 Task: Find connections with filter location Rawson with filter topic #Softwaredesignwith filter profile language Spanish with filter current company NatWest Group with filter school Chanakya Education Societys Indira College of Commerce & Science, Pune with filter industry Tobacco Manufacturing with filter service category Training with filter keywords title Musician
Action: Mouse moved to (531, 93)
Screenshot: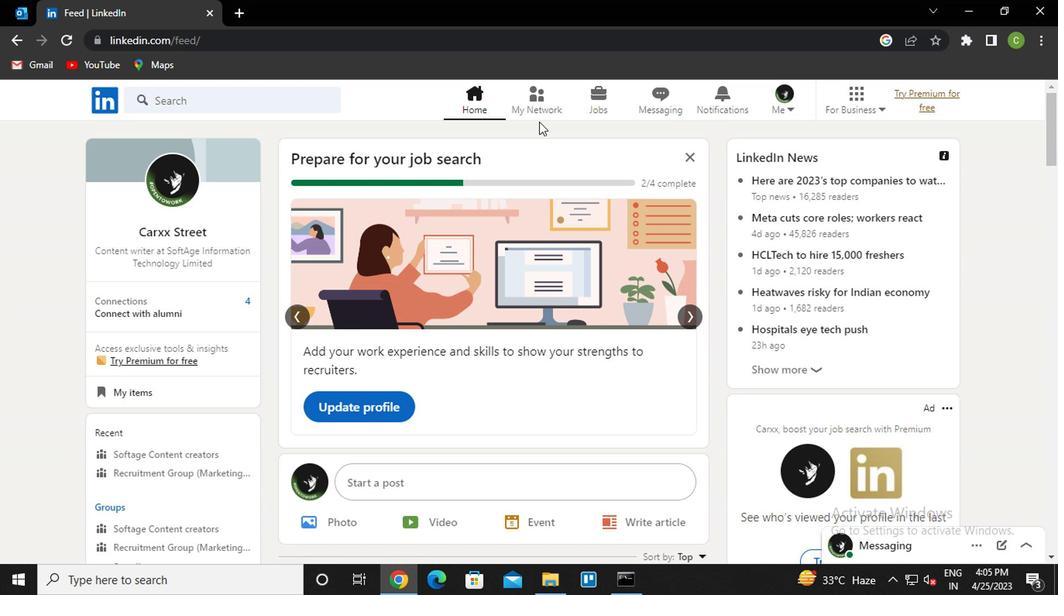 
Action: Mouse pressed left at (531, 93)
Screenshot: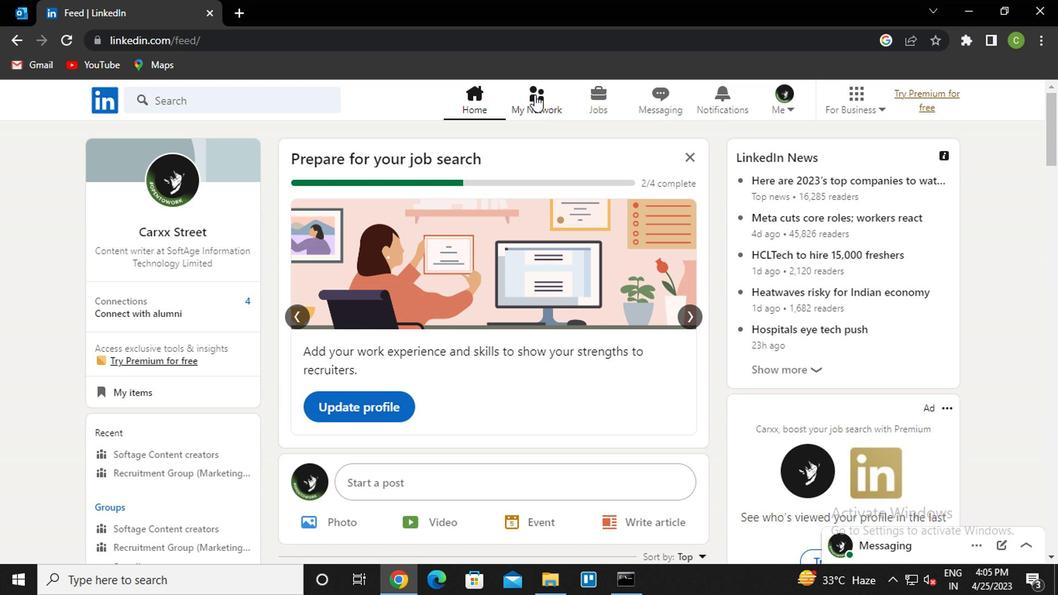 
Action: Mouse moved to (238, 182)
Screenshot: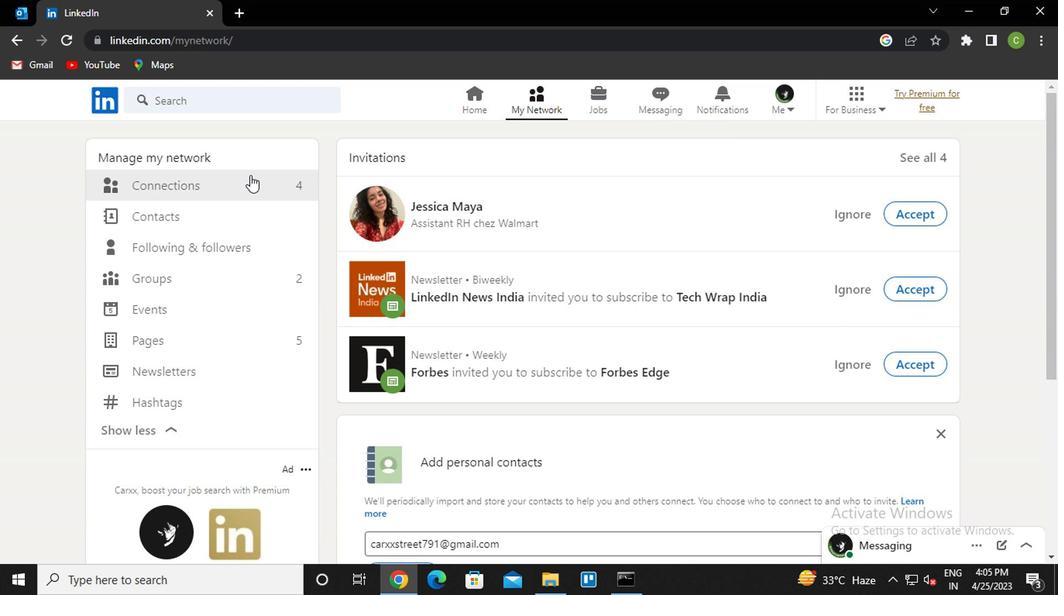 
Action: Mouse pressed left at (238, 182)
Screenshot: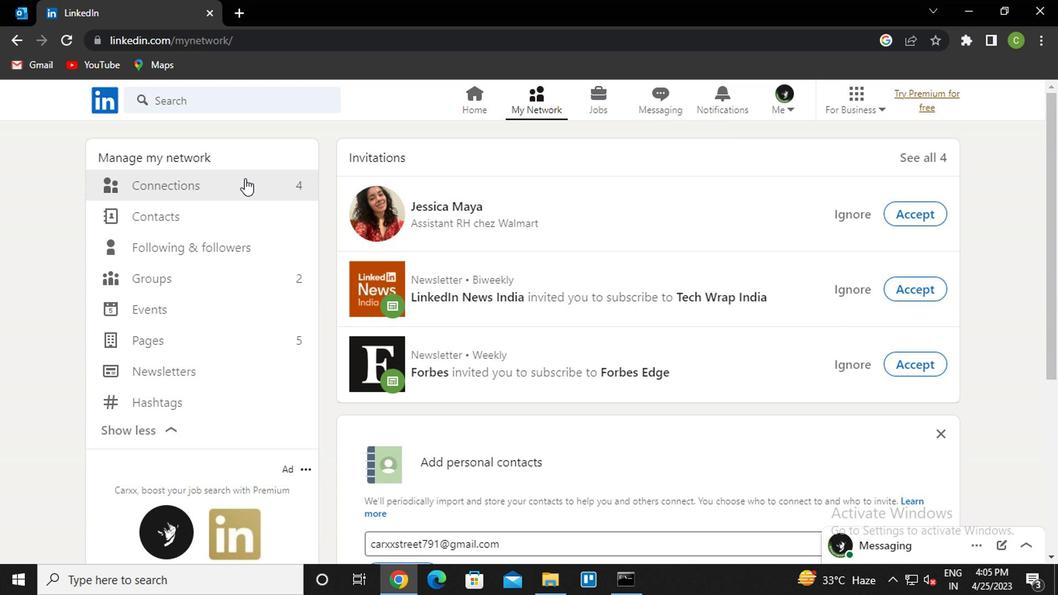 
Action: Mouse moved to (643, 183)
Screenshot: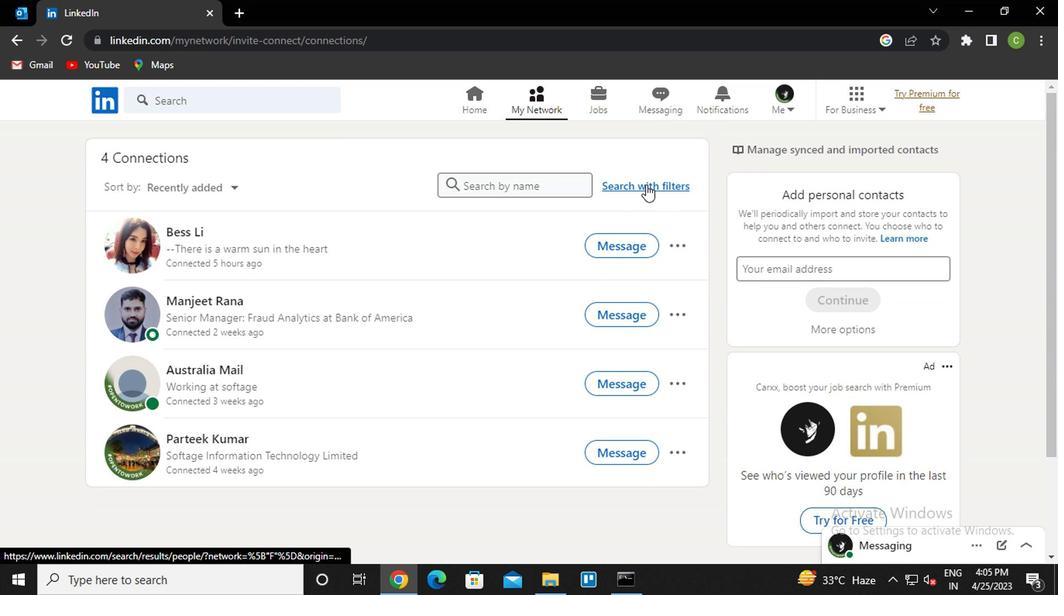 
Action: Mouse pressed left at (643, 183)
Screenshot: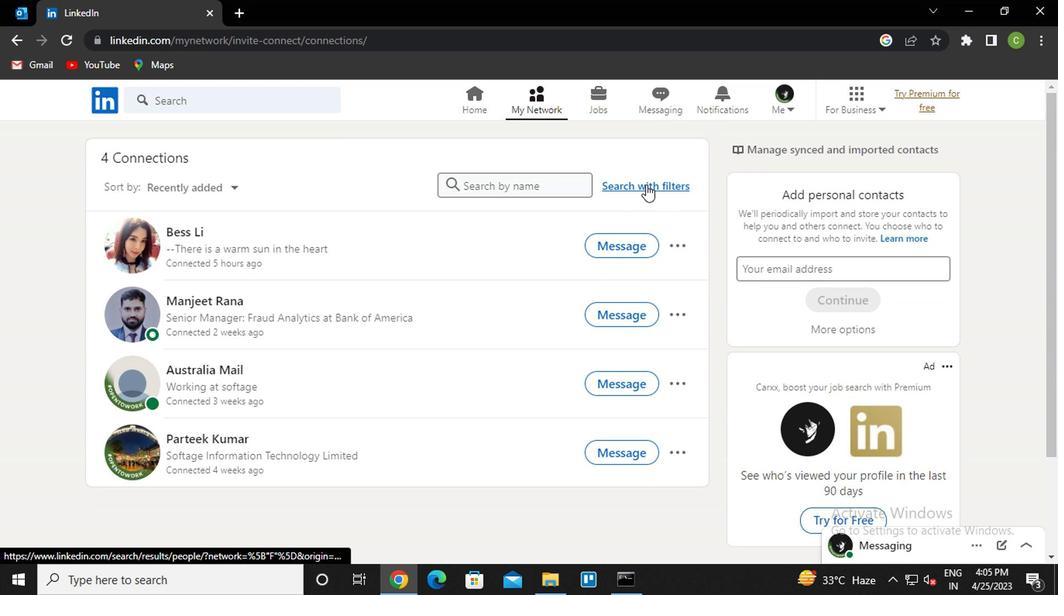 
Action: Mouse moved to (527, 154)
Screenshot: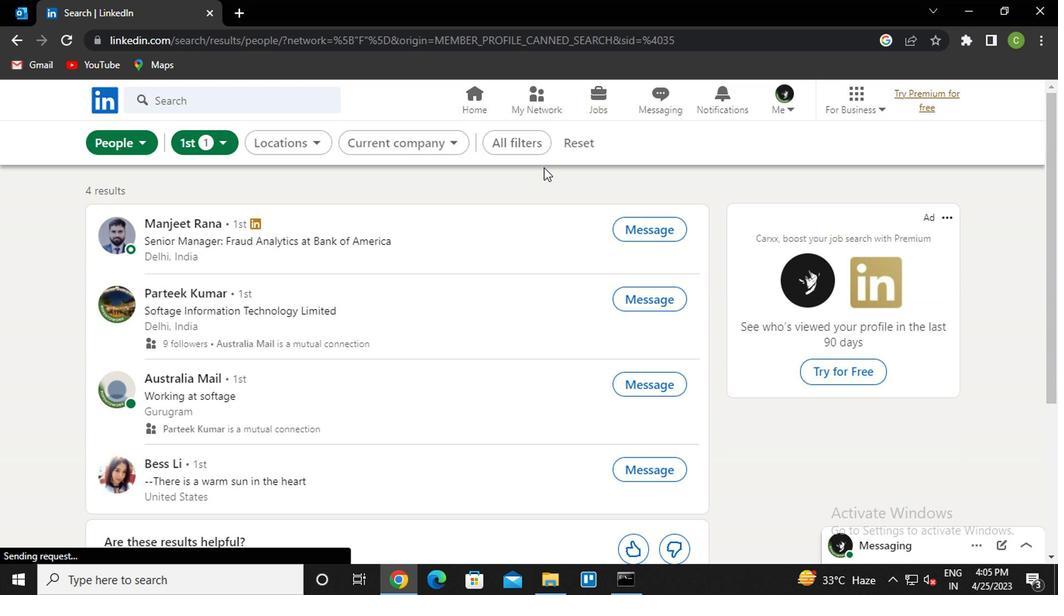
Action: Mouse pressed left at (527, 154)
Screenshot: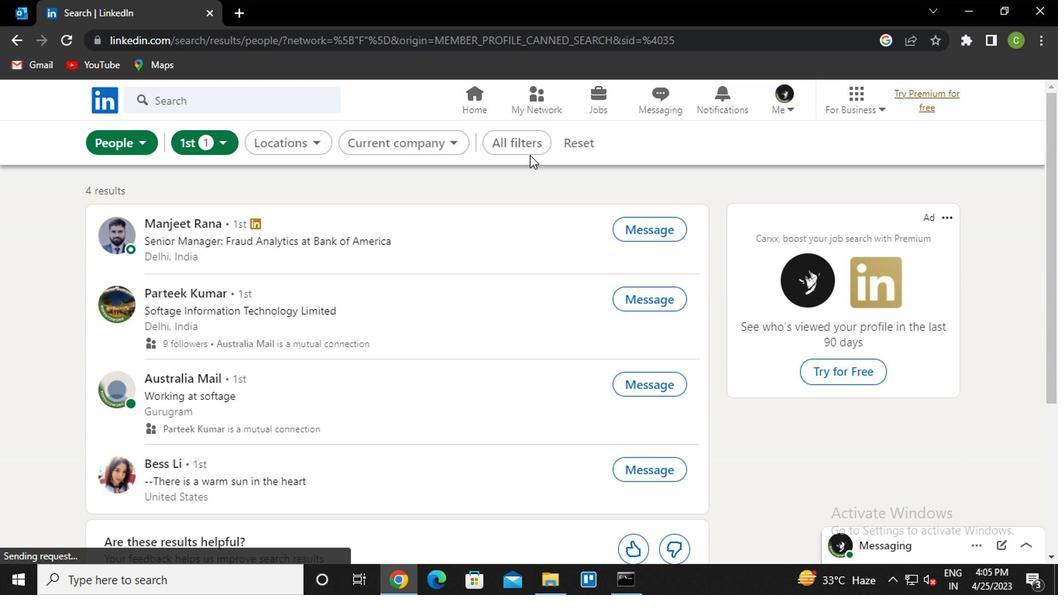 
Action: Mouse moved to (527, 148)
Screenshot: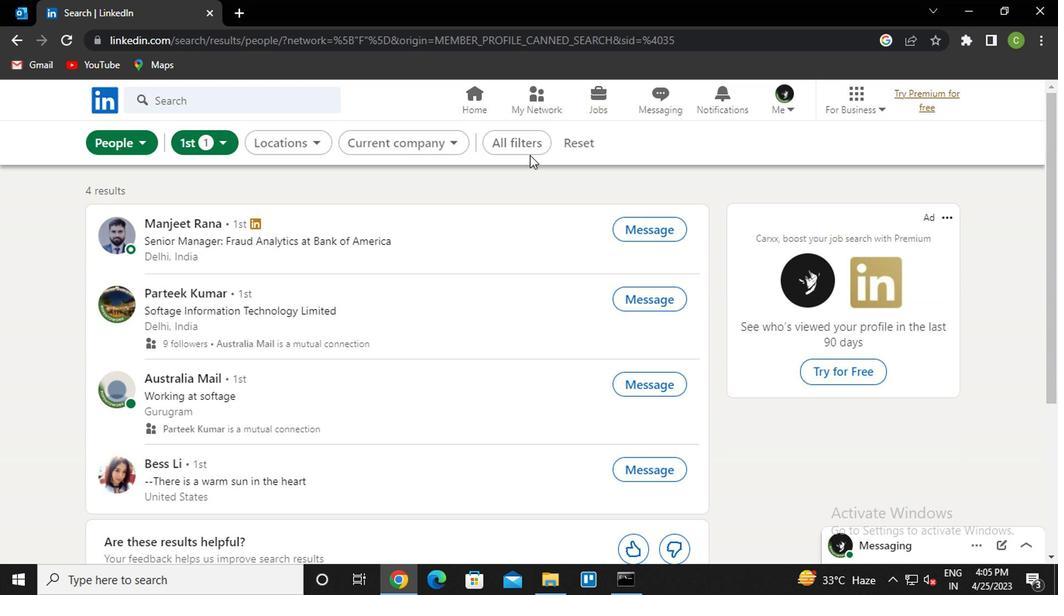 
Action: Mouse pressed left at (527, 148)
Screenshot: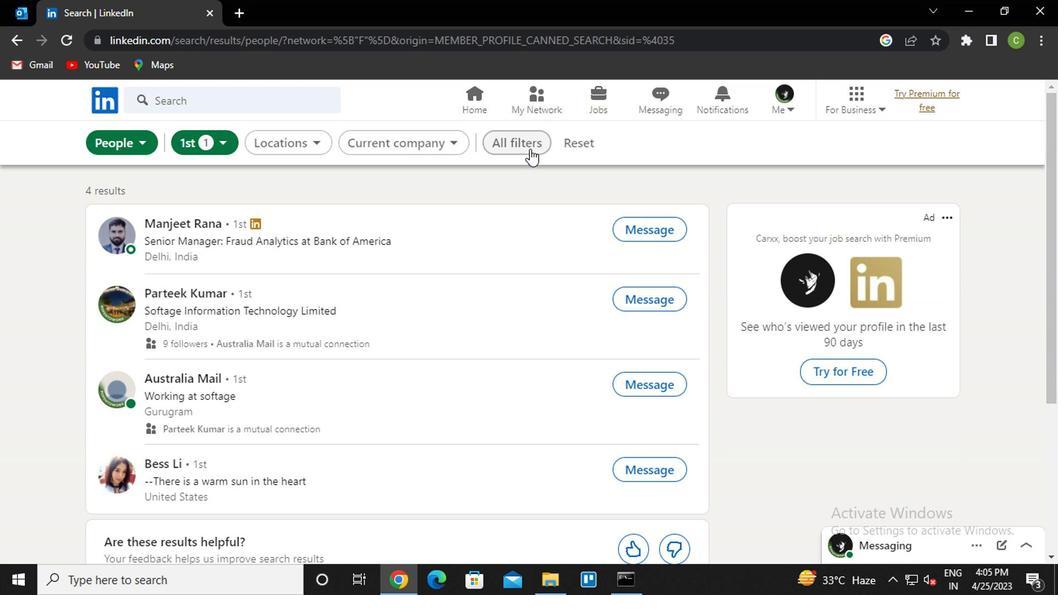 
Action: Mouse moved to (755, 338)
Screenshot: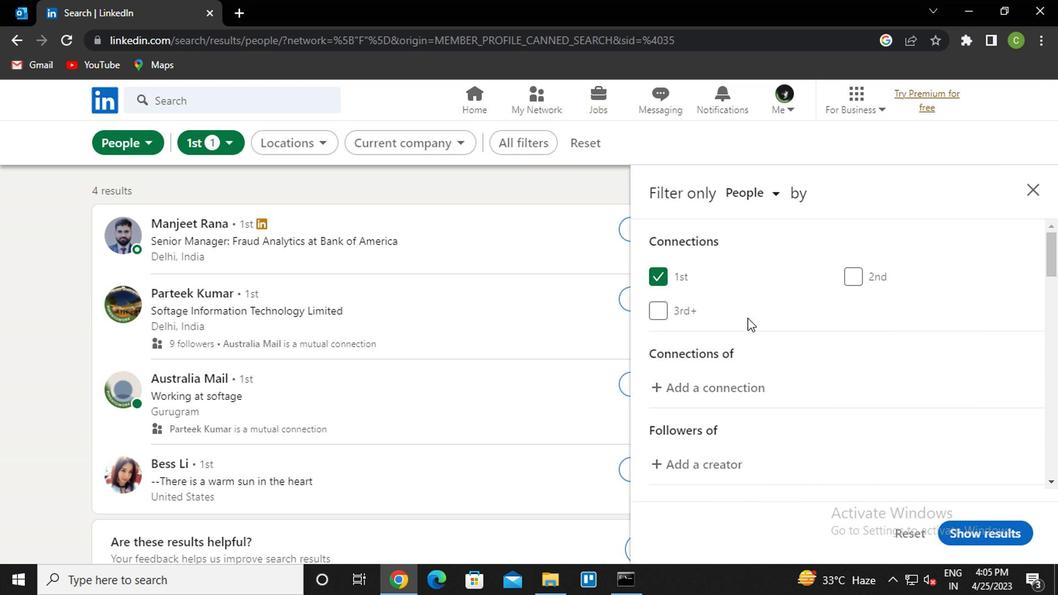 
Action: Mouse scrolled (755, 337) with delta (0, 0)
Screenshot: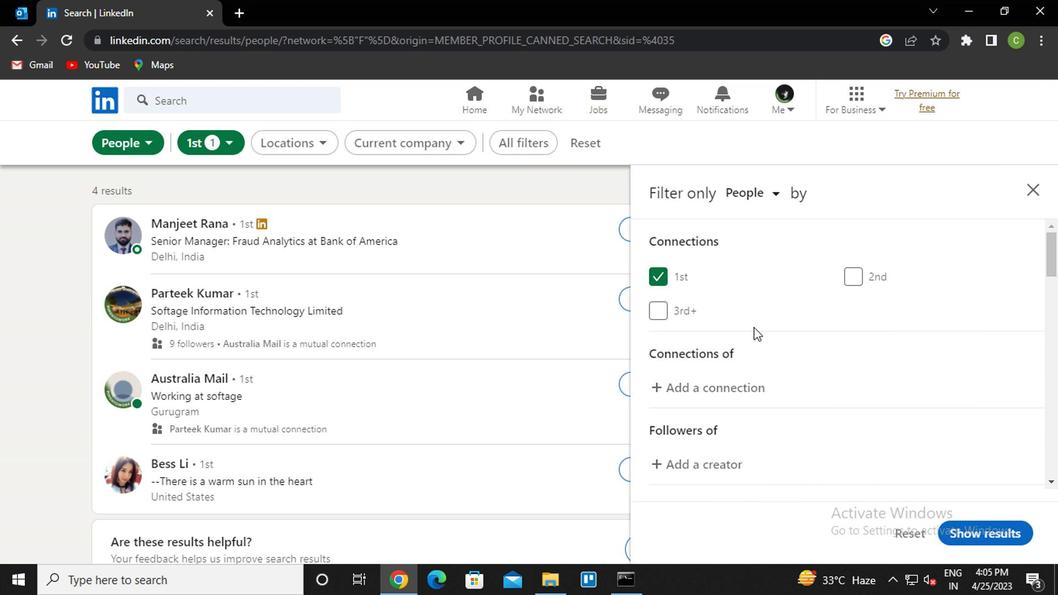 
Action: Mouse moved to (756, 344)
Screenshot: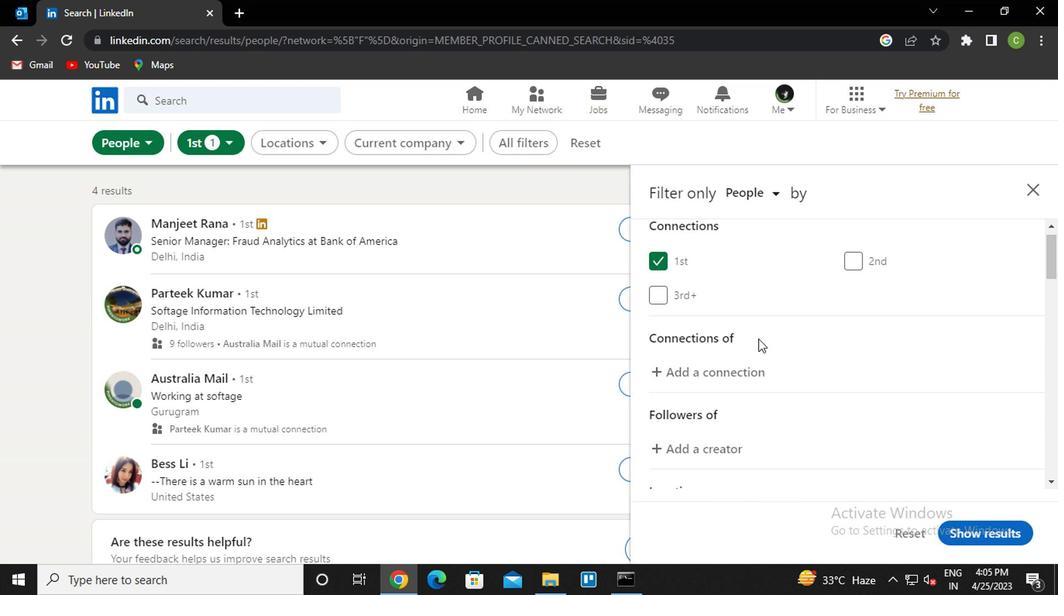
Action: Mouse scrolled (756, 342) with delta (0, -1)
Screenshot: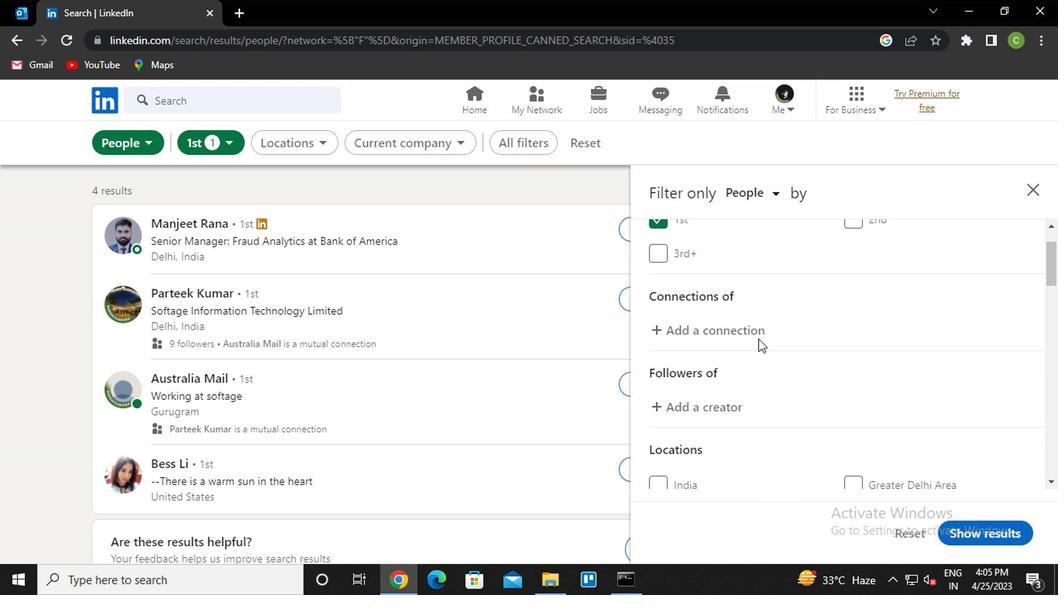 
Action: Mouse moved to (758, 349)
Screenshot: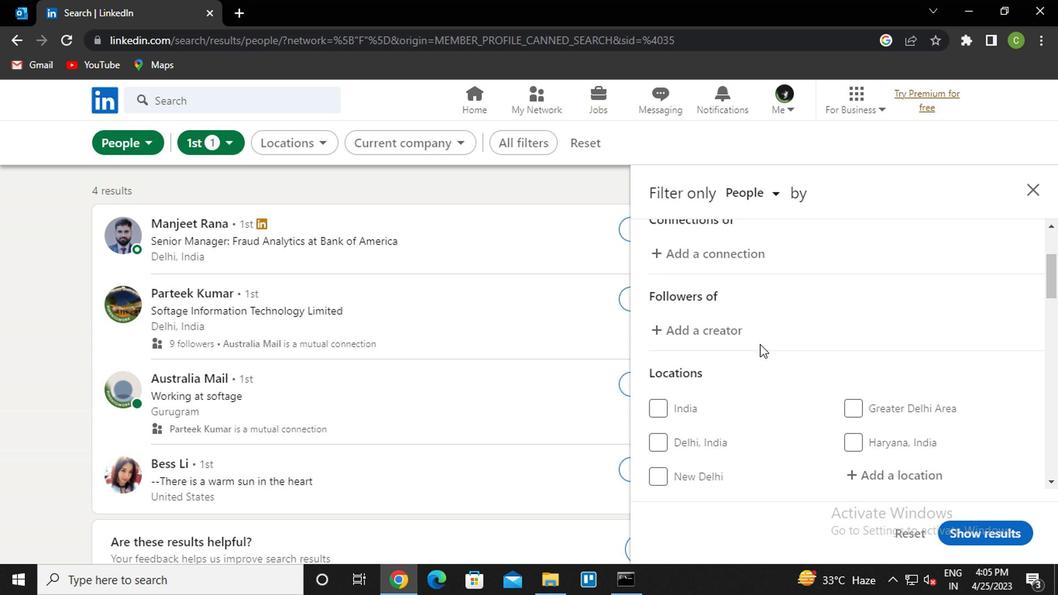 
Action: Mouse scrolled (758, 348) with delta (0, -1)
Screenshot: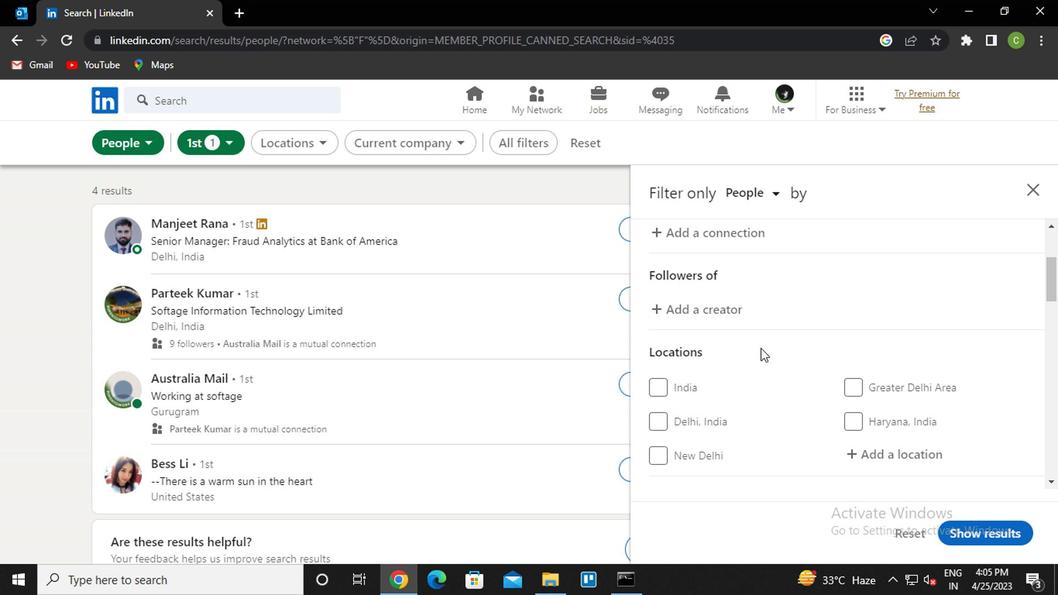 
Action: Mouse moved to (851, 377)
Screenshot: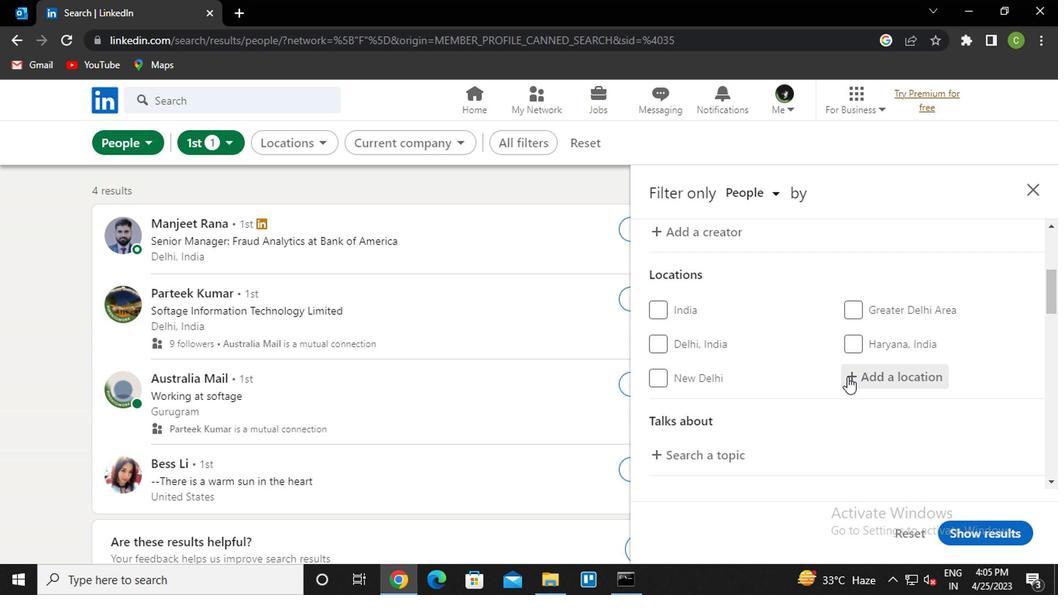 
Action: Mouse pressed left at (851, 377)
Screenshot: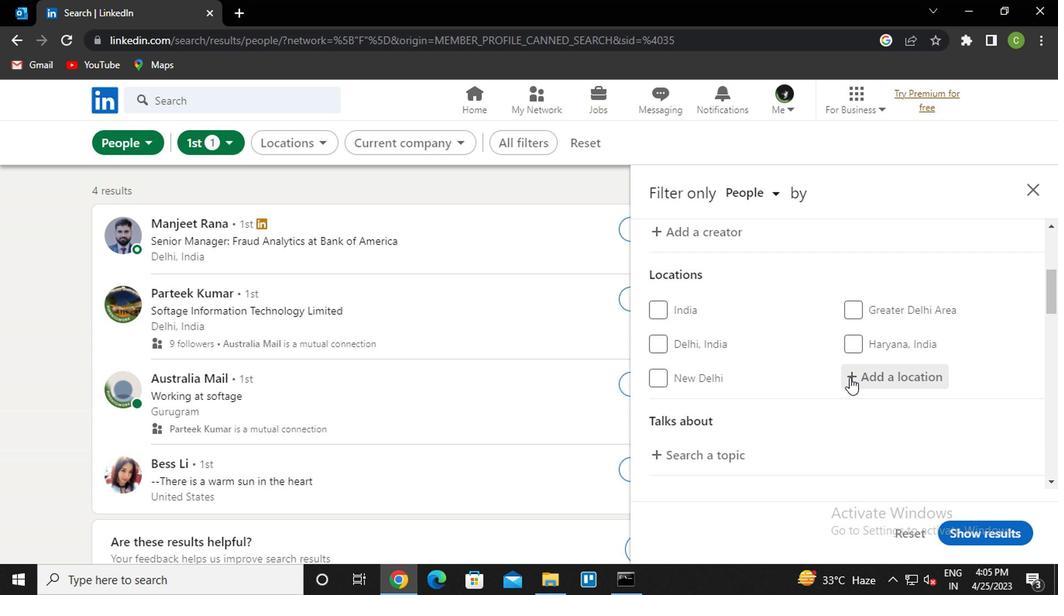 
Action: Key pressed <Key.caps_lock><Key.caps_lock>r<Key.caps_lock>awsom
Screenshot: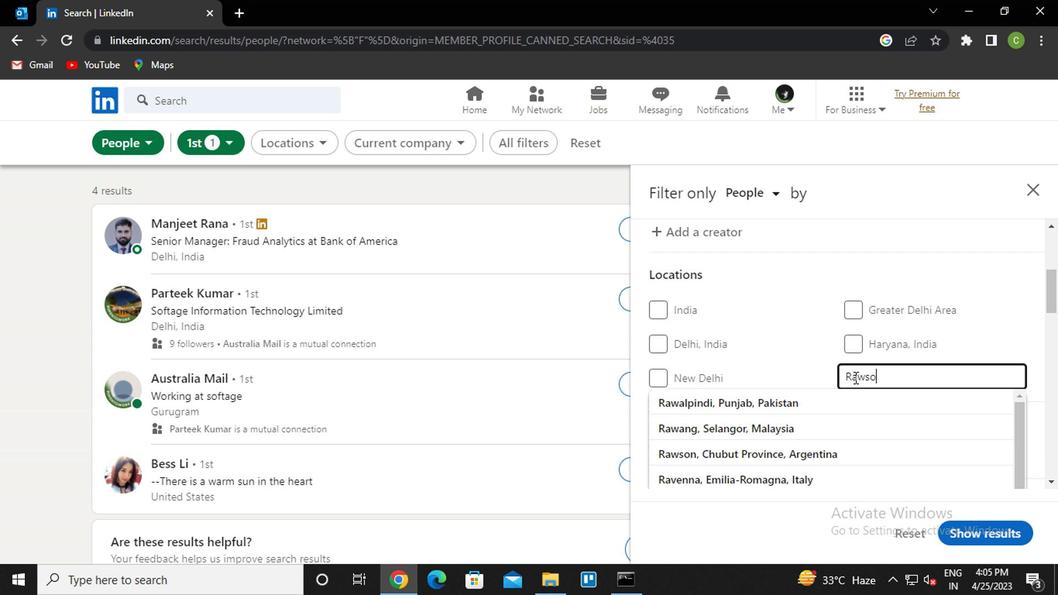 
Action: Mouse moved to (877, 435)
Screenshot: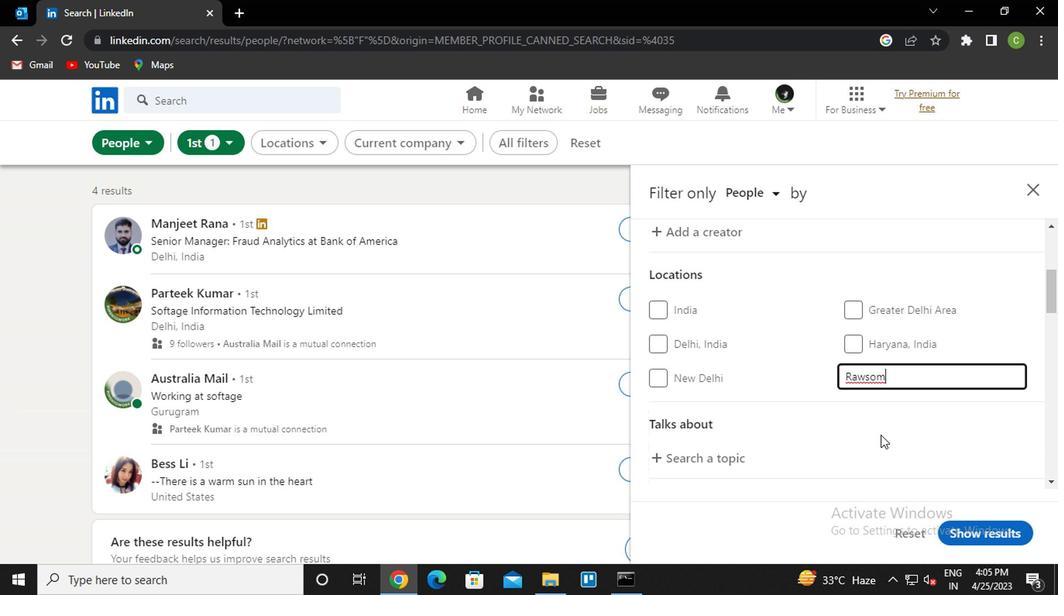 
Action: Key pressed <Key.backspace><Key.down><Key.enter>
Screenshot: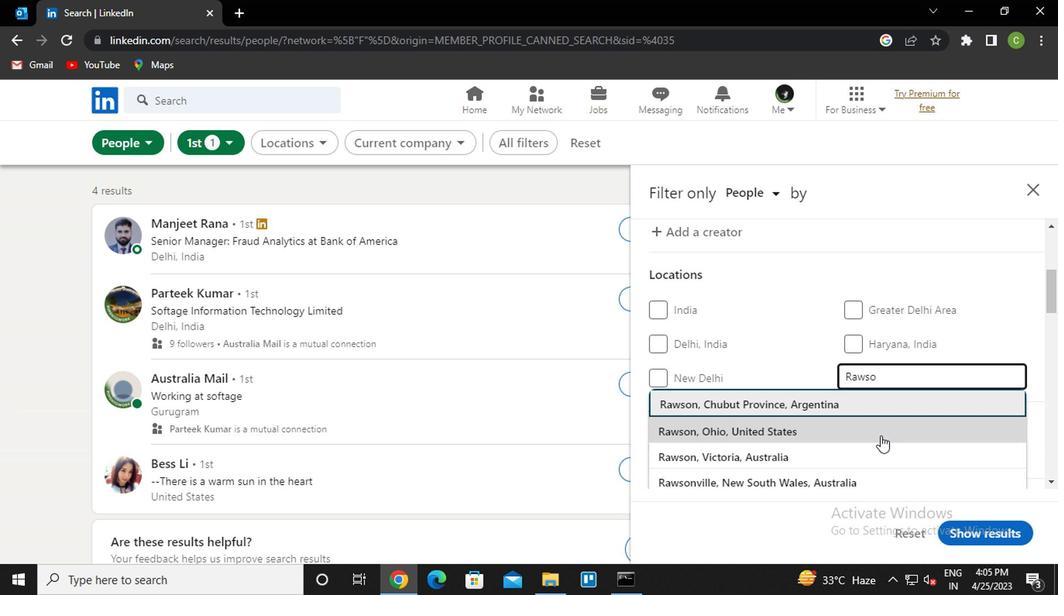 
Action: Mouse moved to (795, 458)
Screenshot: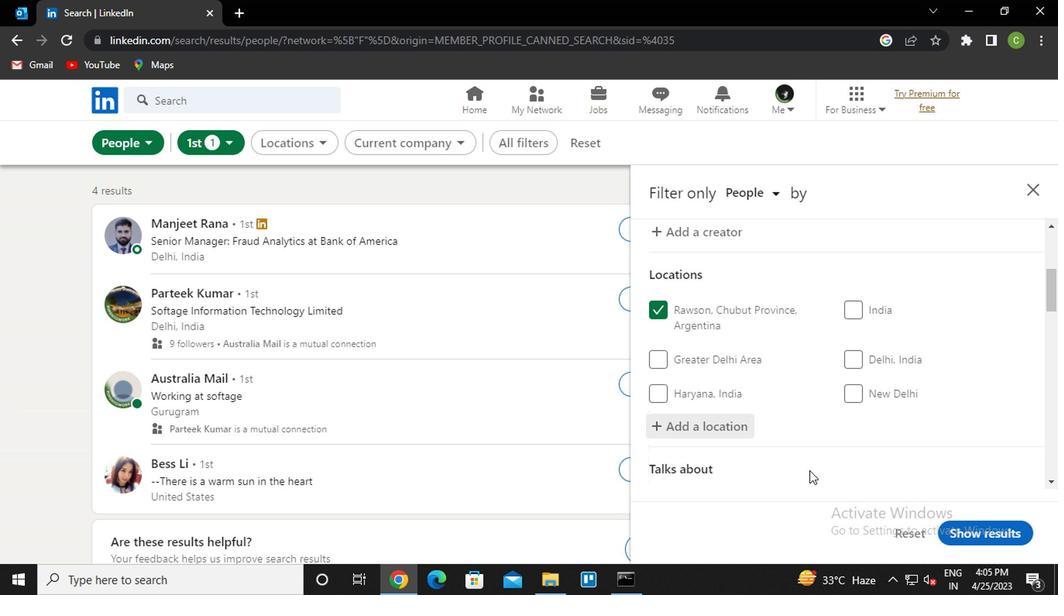 
Action: Mouse scrolled (795, 457) with delta (0, -1)
Screenshot: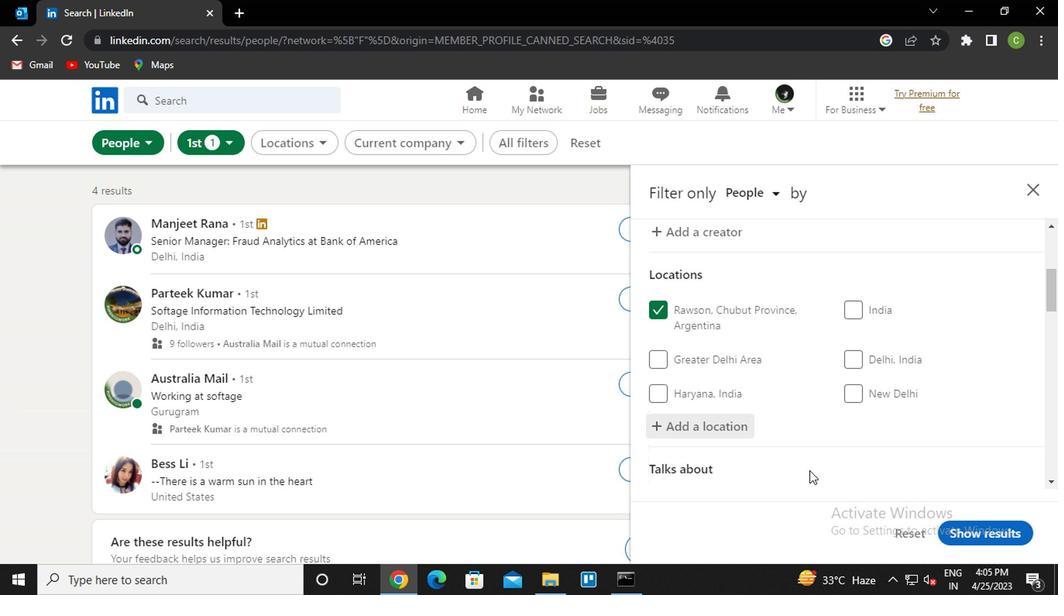 
Action: Mouse moved to (795, 432)
Screenshot: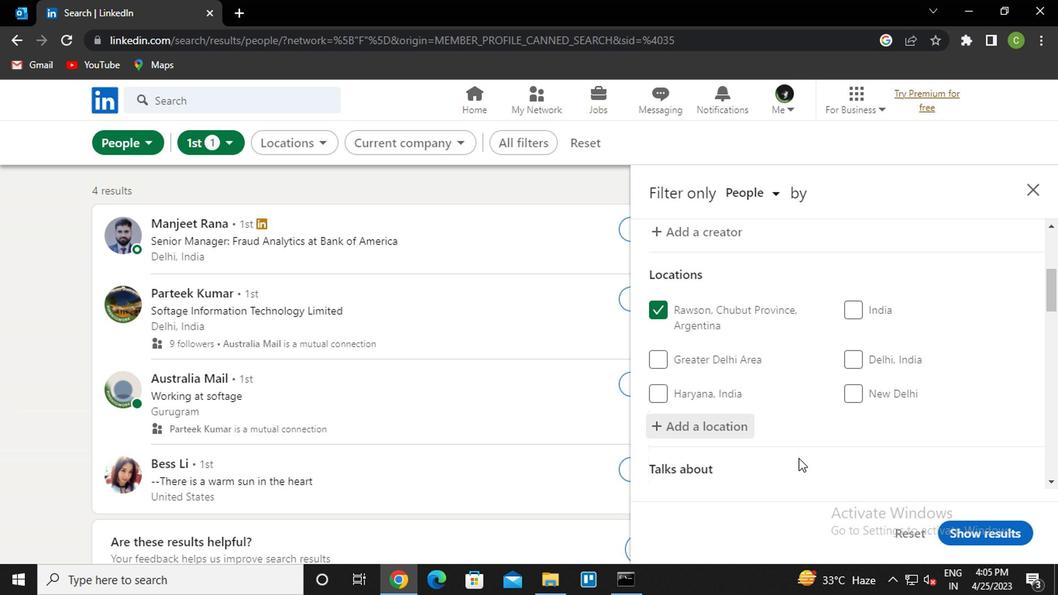 
Action: Mouse scrolled (795, 431) with delta (0, 0)
Screenshot: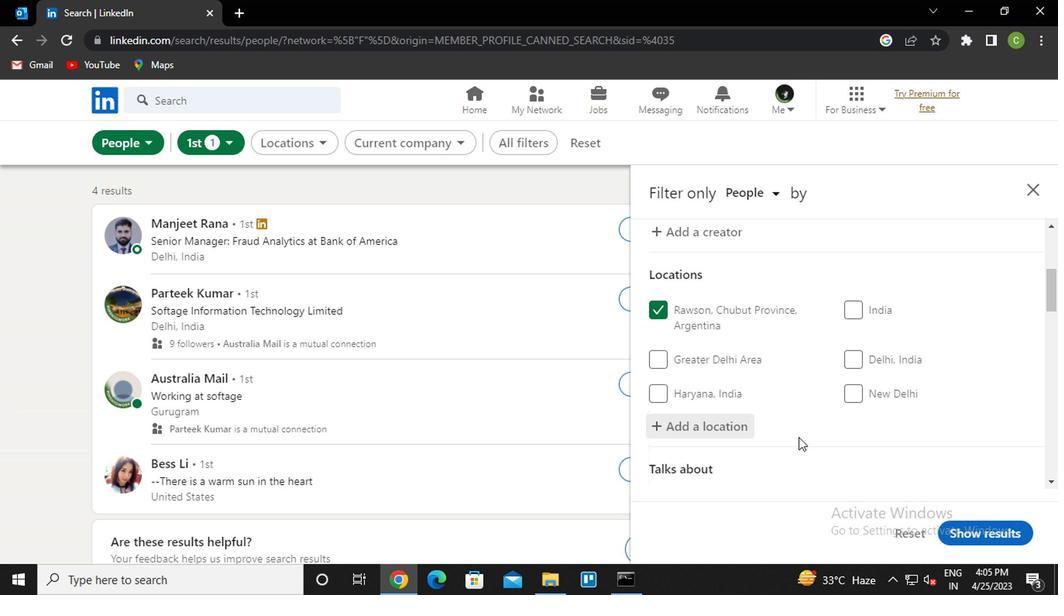 
Action: Mouse moved to (716, 349)
Screenshot: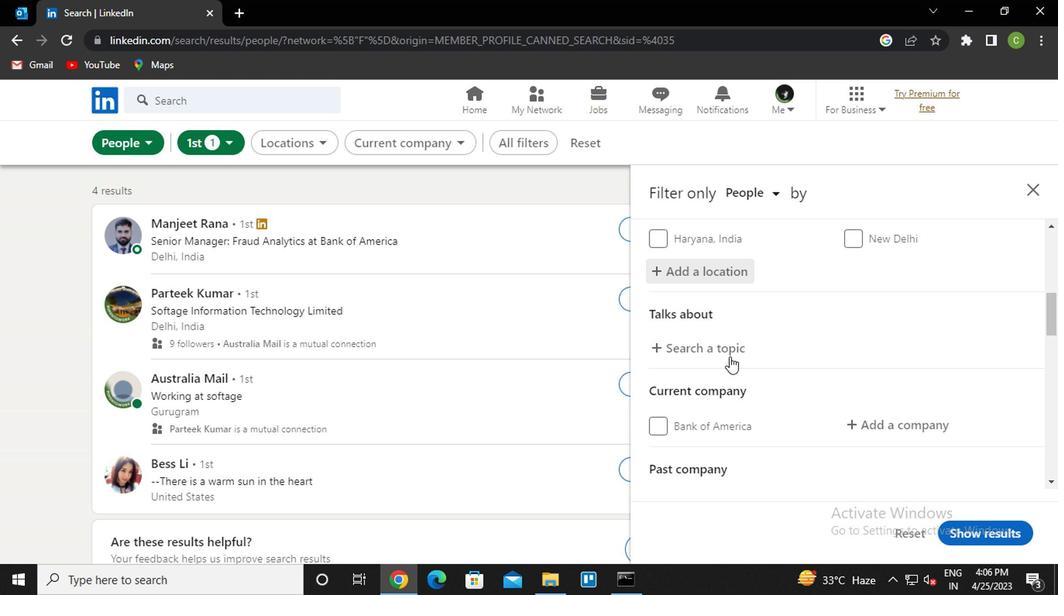 
Action: Mouse pressed left at (716, 349)
Screenshot: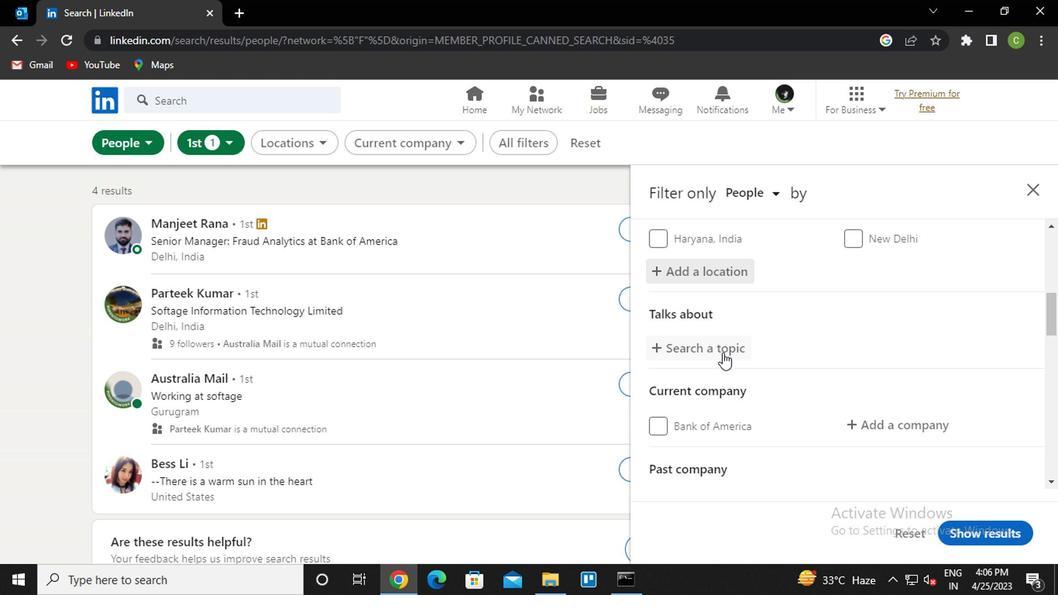 
Action: Key pressed softwaredesign<Key.down><Key.enter>
Screenshot: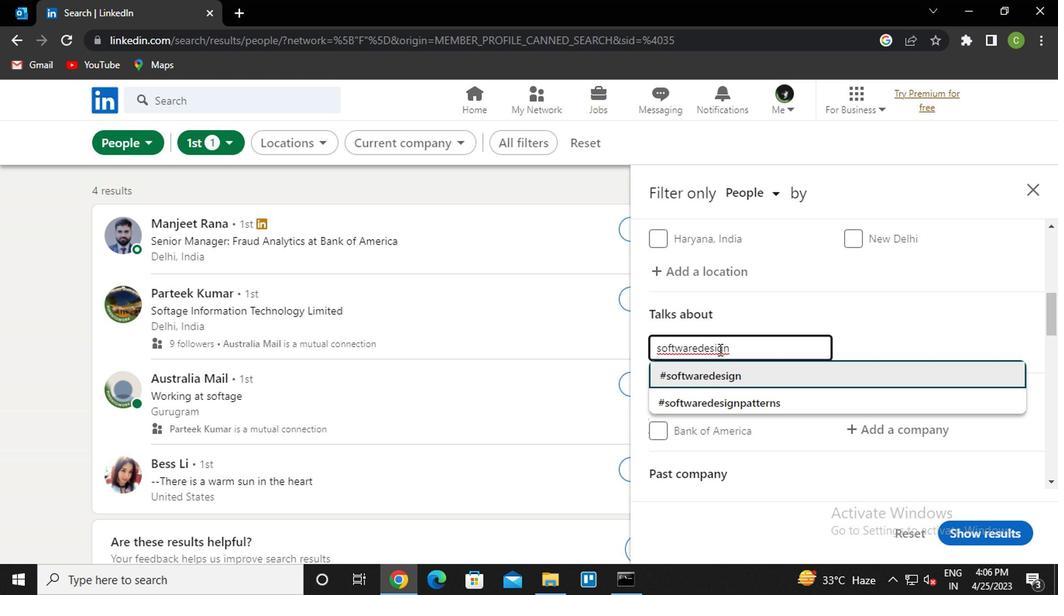
Action: Mouse moved to (881, 420)
Screenshot: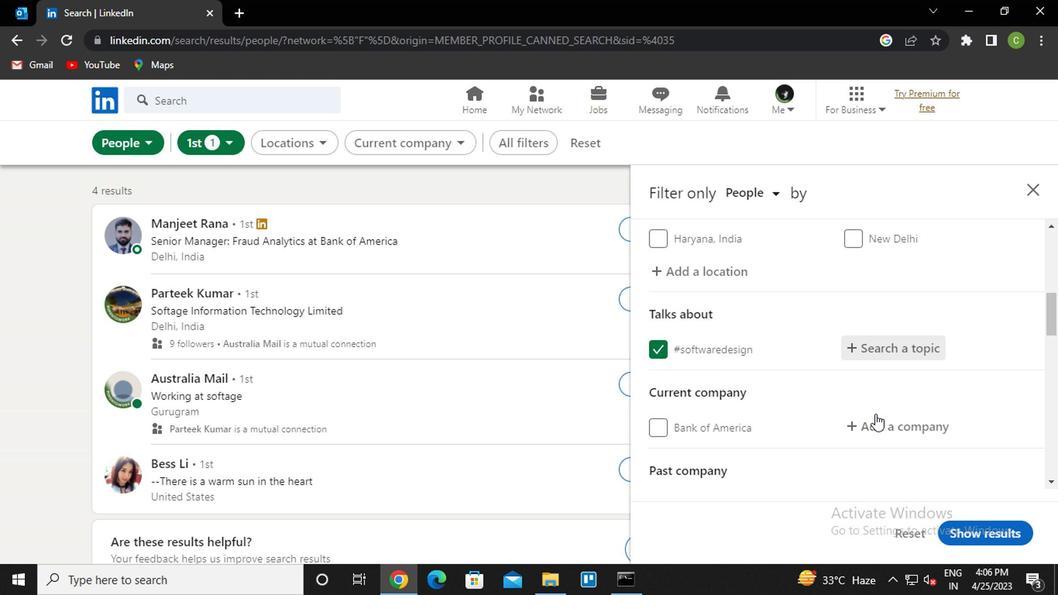 
Action: Mouse pressed left at (881, 420)
Screenshot: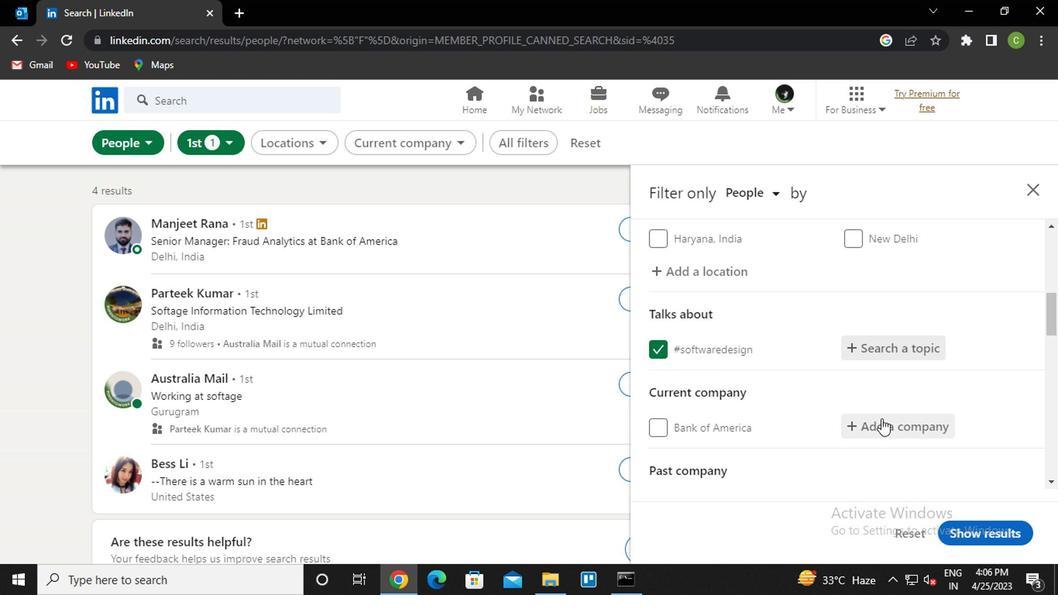 
Action: Key pressed natwest<Key.down><Key.enter>
Screenshot: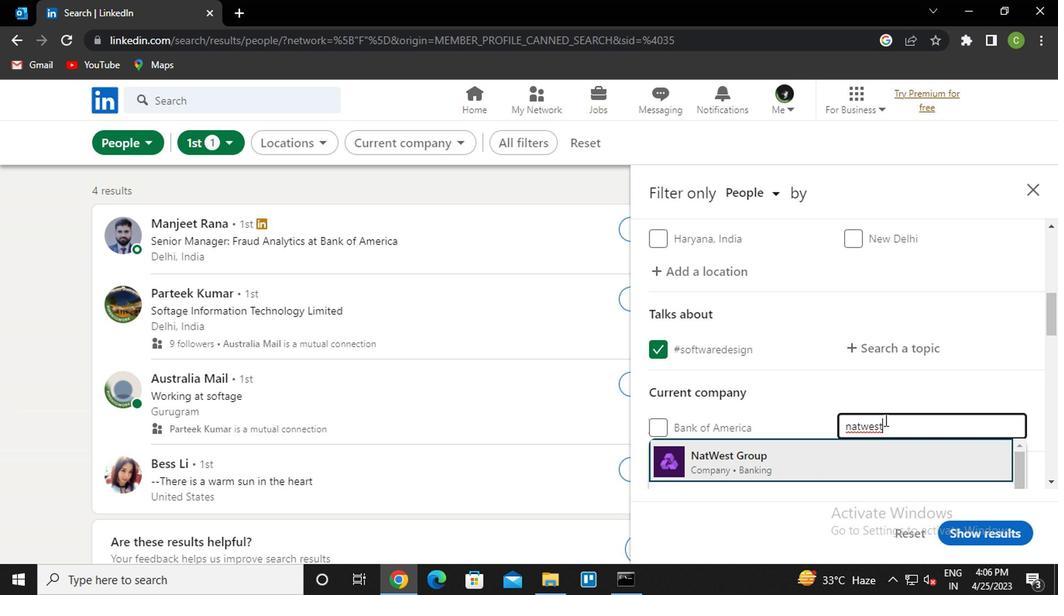 
Action: Mouse moved to (879, 423)
Screenshot: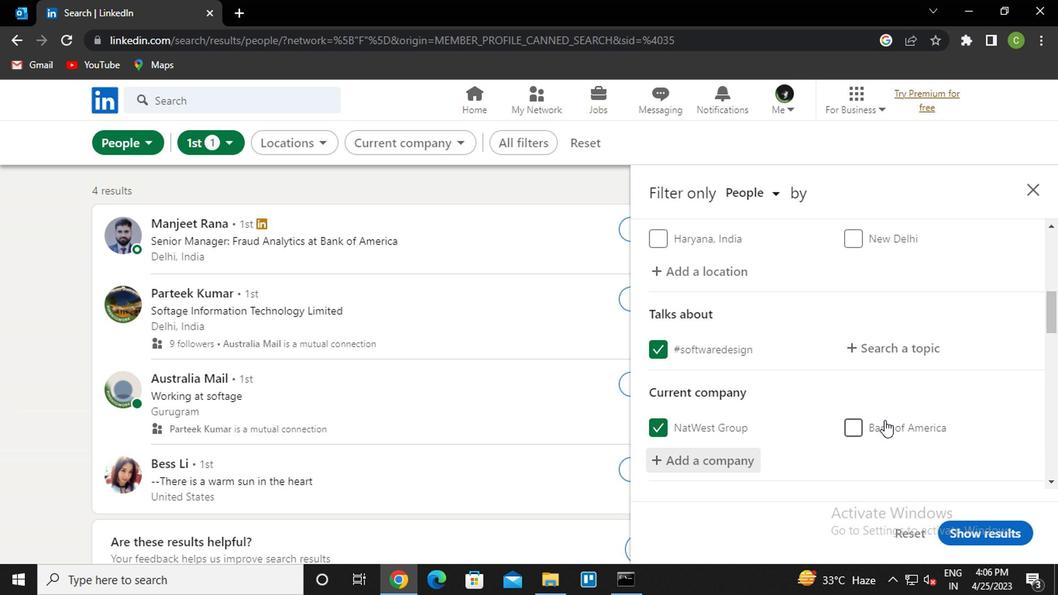 
Action: Mouse scrolled (879, 423) with delta (0, 0)
Screenshot: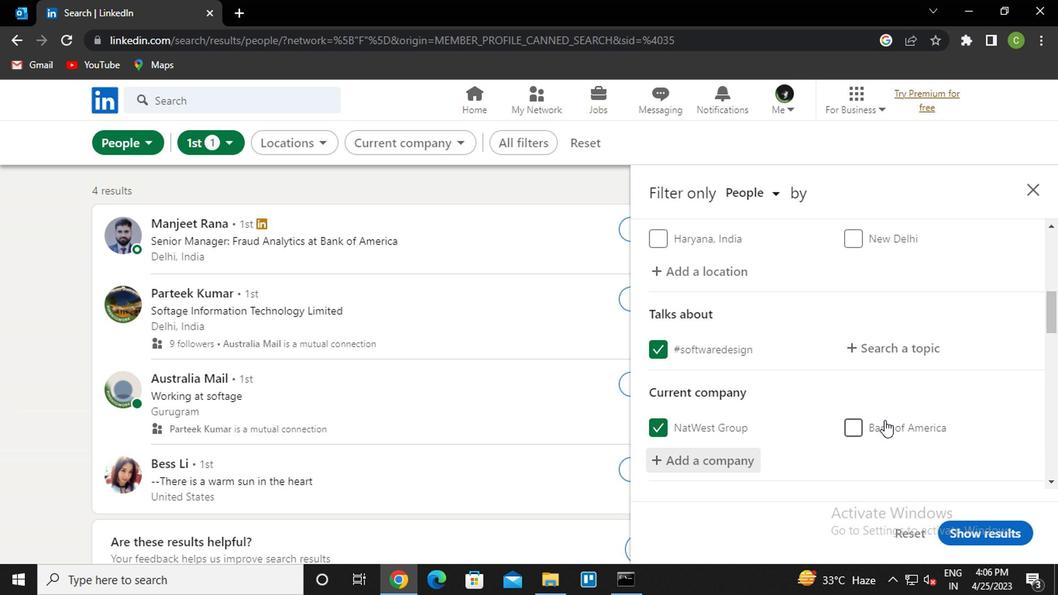 
Action: Mouse moved to (875, 426)
Screenshot: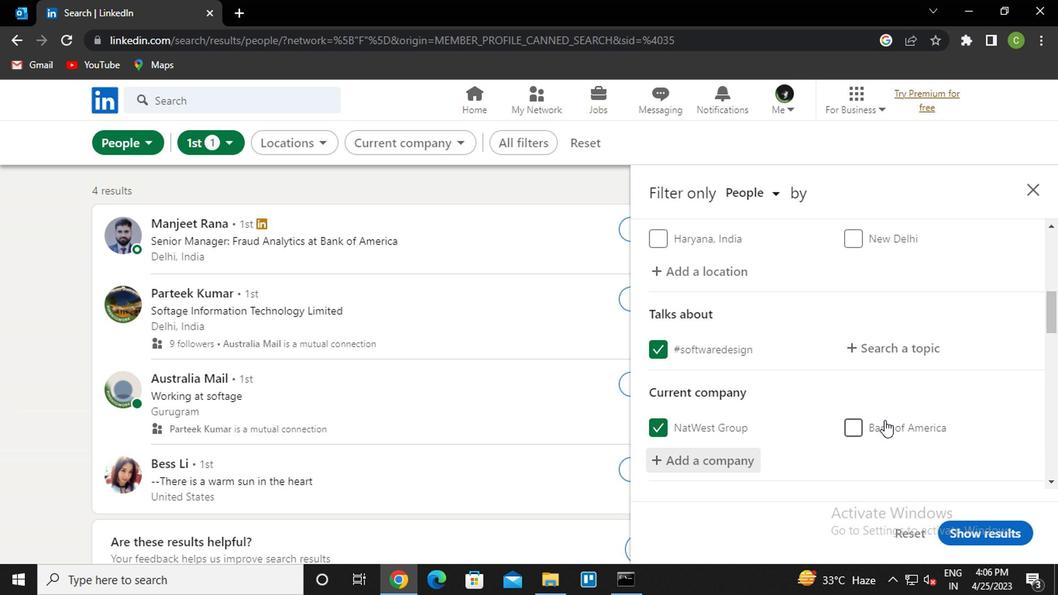 
Action: Mouse scrolled (875, 425) with delta (0, 0)
Screenshot: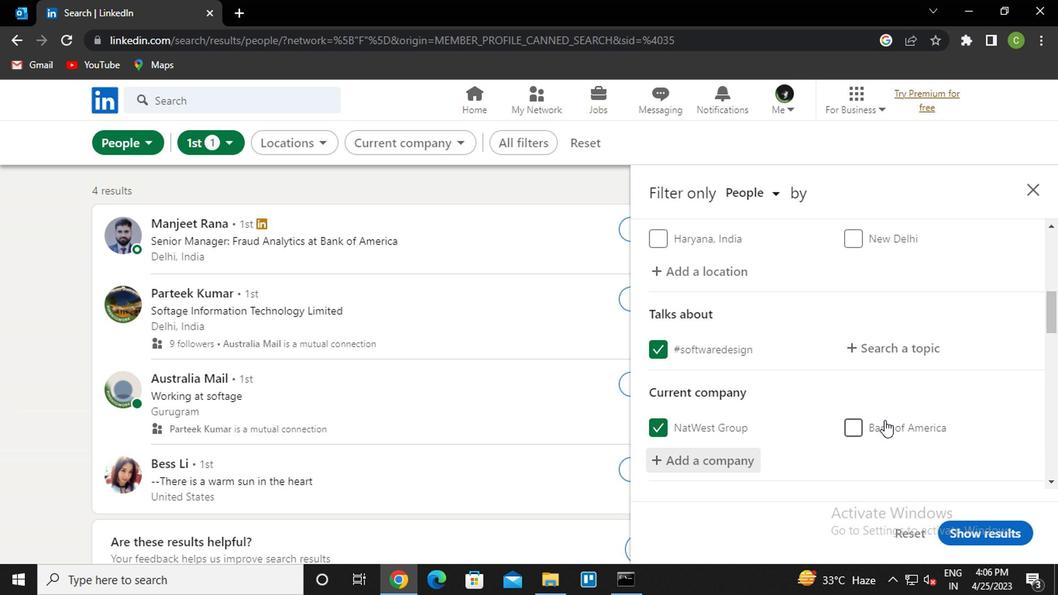 
Action: Mouse moved to (866, 396)
Screenshot: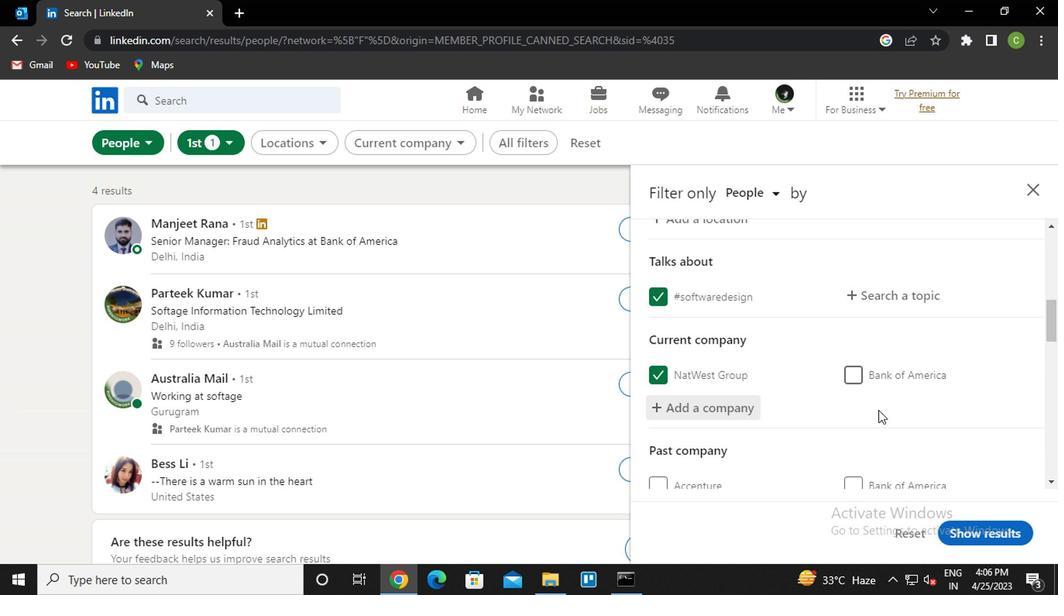 
Action: Mouse scrolled (866, 395) with delta (0, -1)
Screenshot: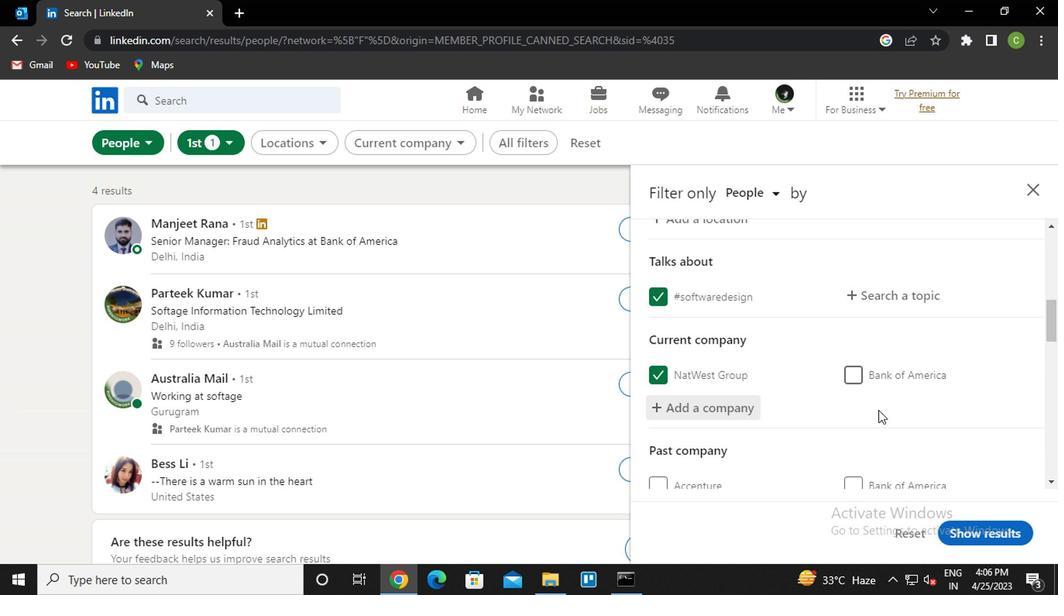 
Action: Mouse moved to (815, 394)
Screenshot: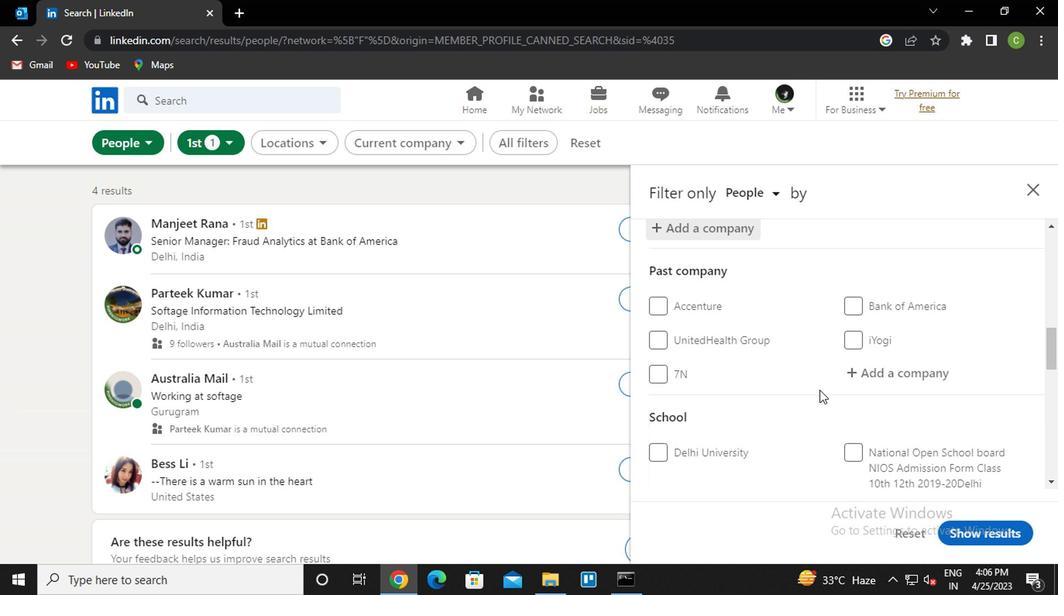 
Action: Mouse scrolled (815, 393) with delta (0, 0)
Screenshot: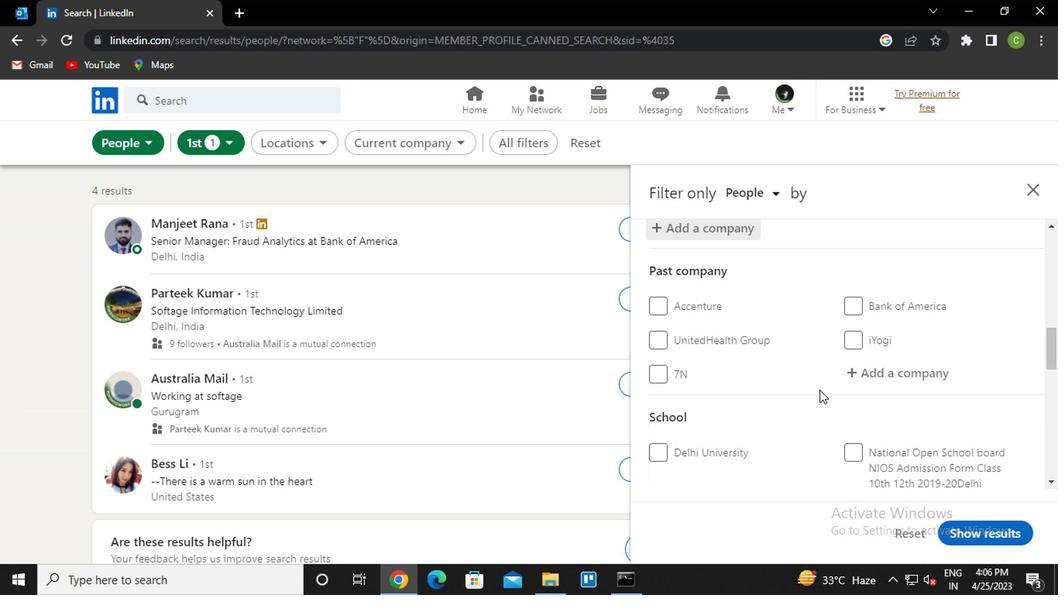 
Action: Mouse moved to (812, 397)
Screenshot: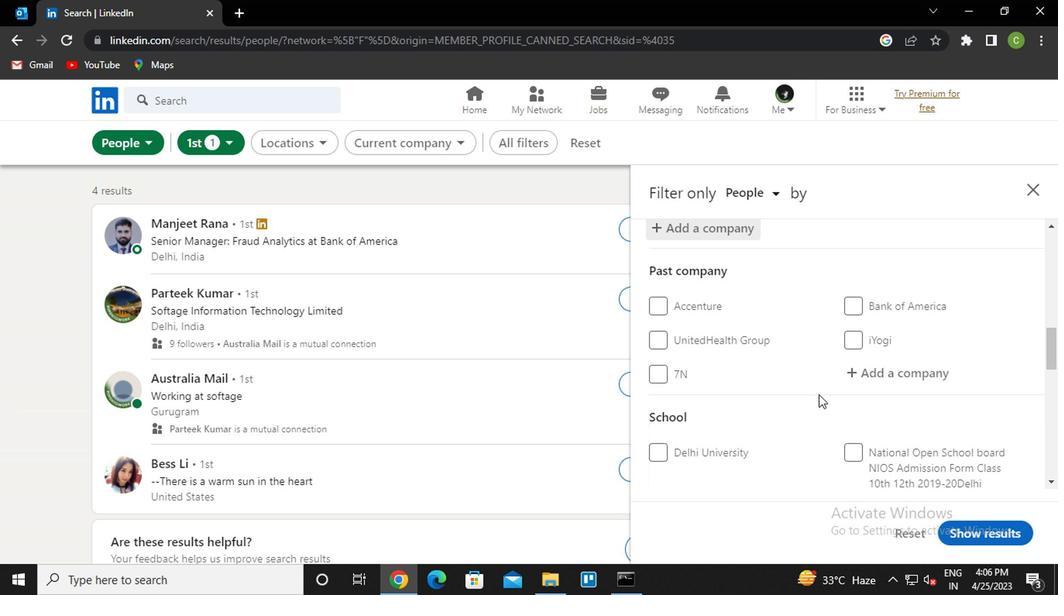 
Action: Mouse scrolled (812, 396) with delta (0, 0)
Screenshot: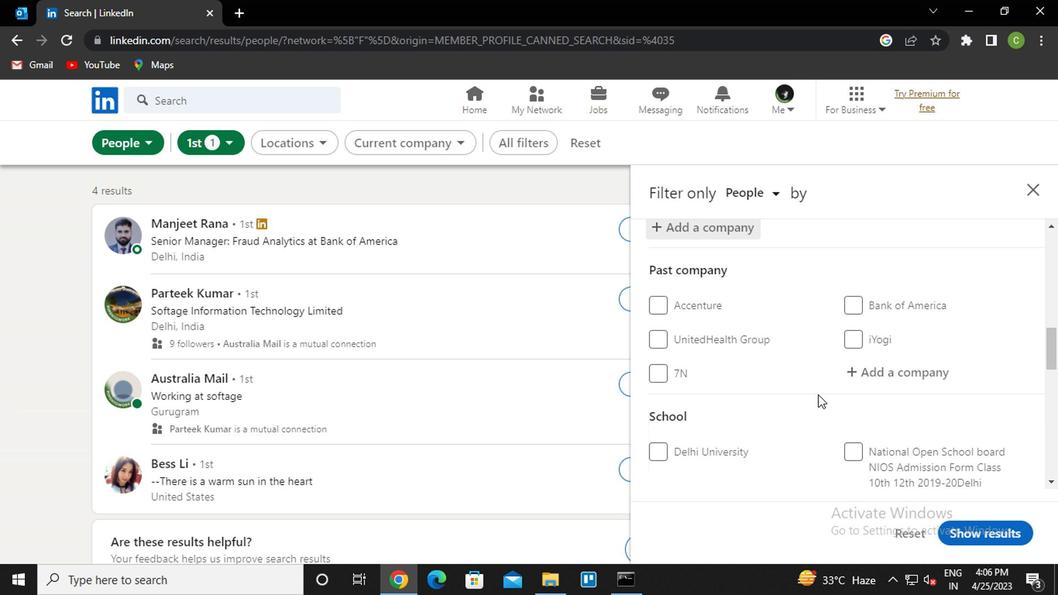 
Action: Mouse moved to (728, 405)
Screenshot: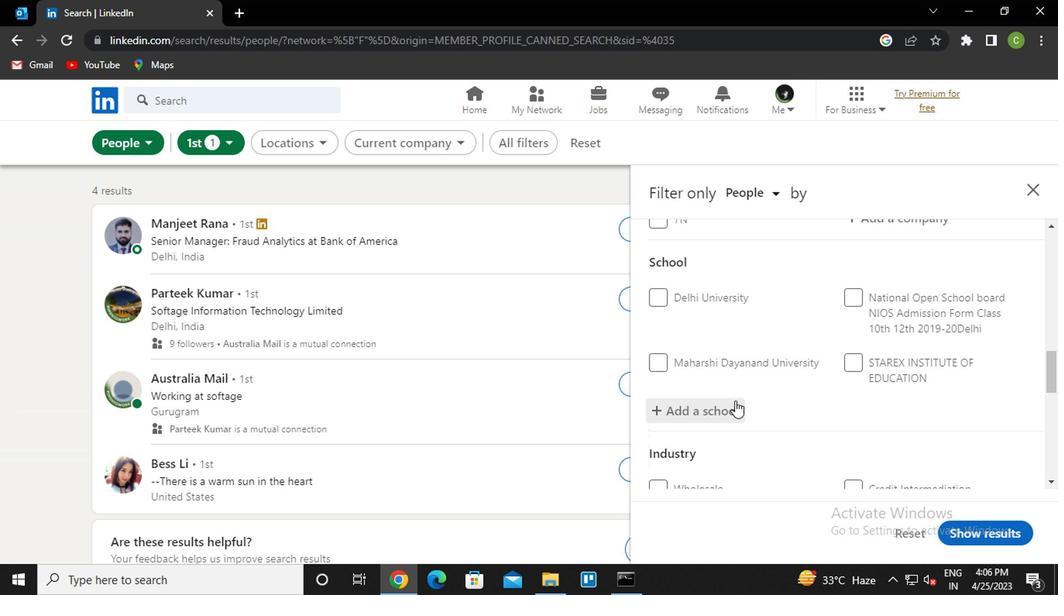 
Action: Mouse pressed left at (728, 405)
Screenshot: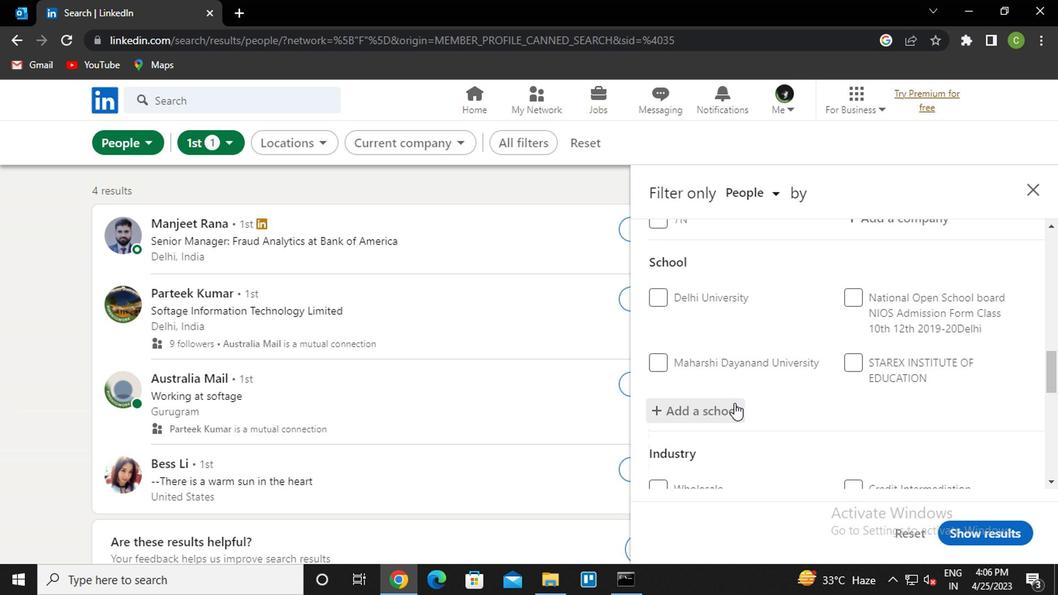 
Action: Mouse moved to (729, 404)
Screenshot: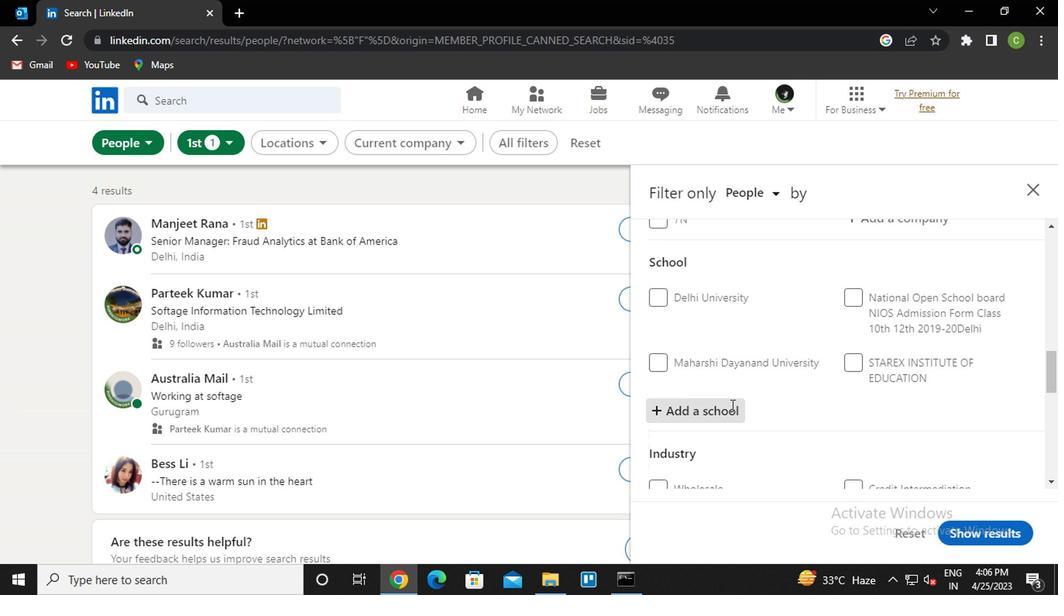 
Action: Key pressed <Key.caps_lock>c<Key.caps_lock>hanakya
Screenshot: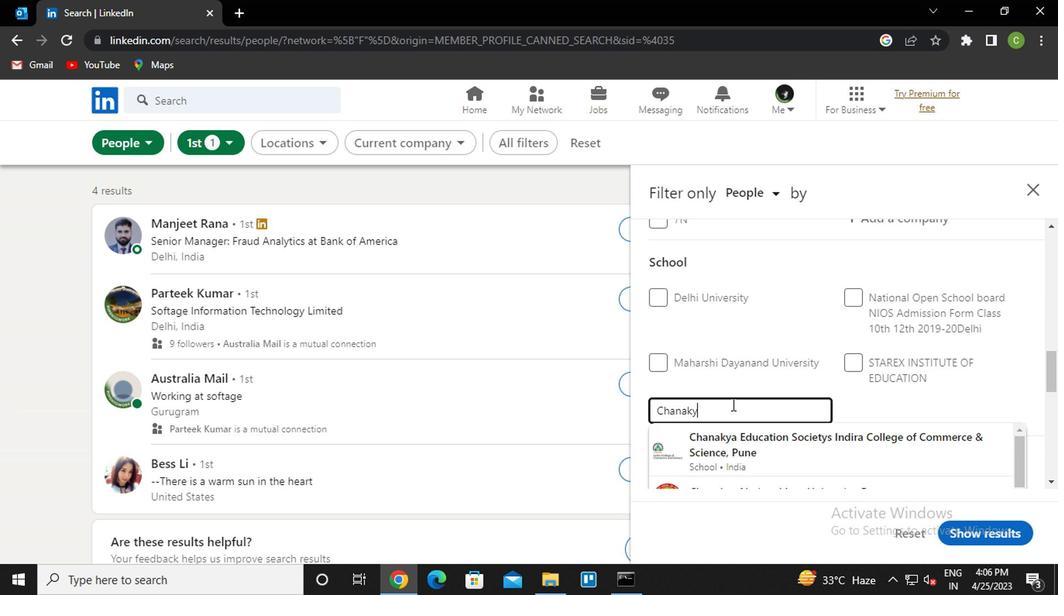 
Action: Mouse moved to (799, 470)
Screenshot: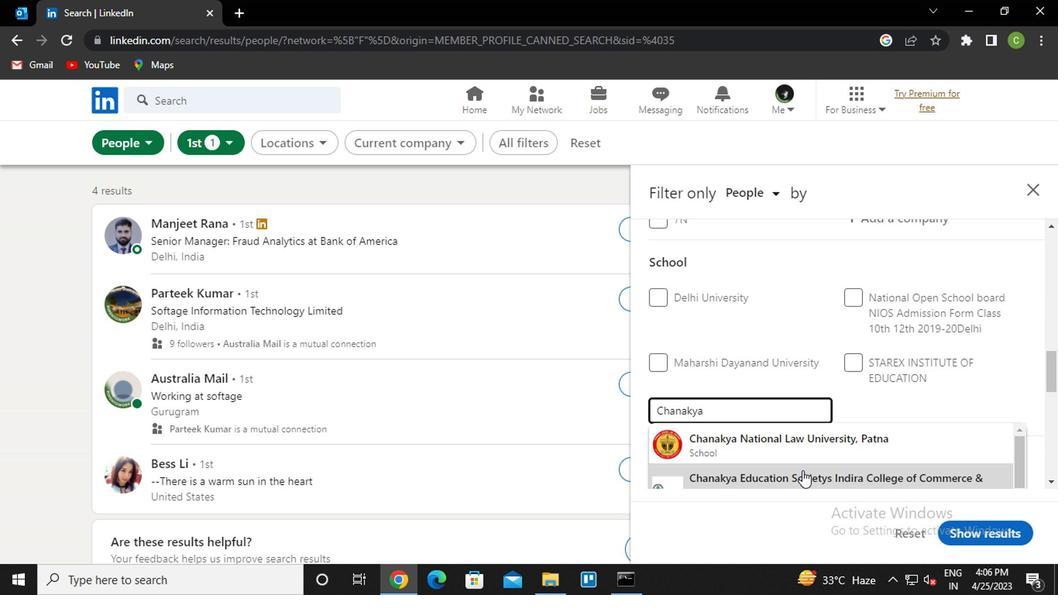
Action: Mouse pressed left at (799, 470)
Screenshot: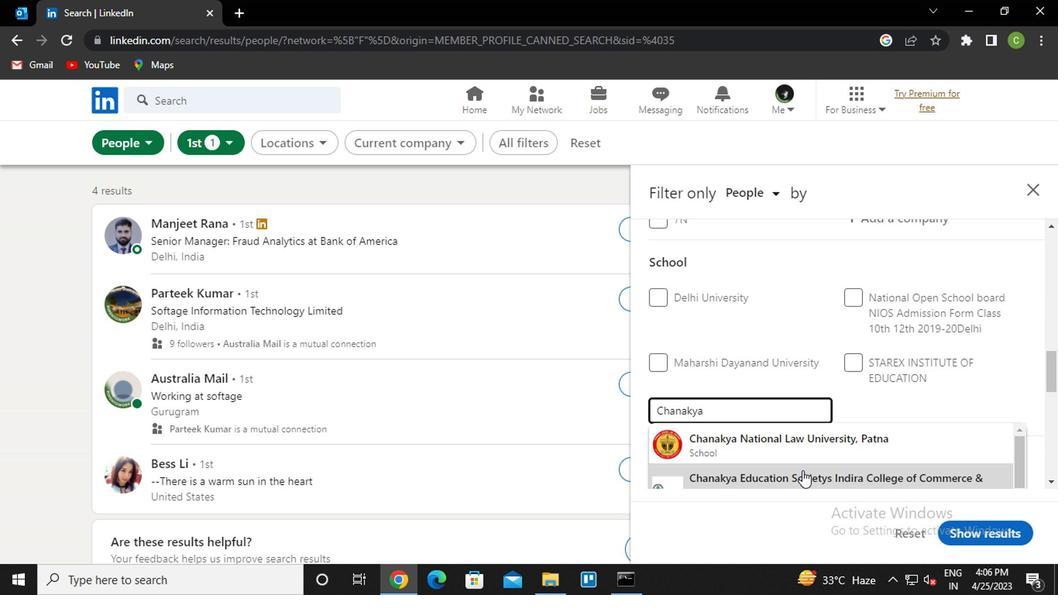 
Action: Mouse moved to (809, 395)
Screenshot: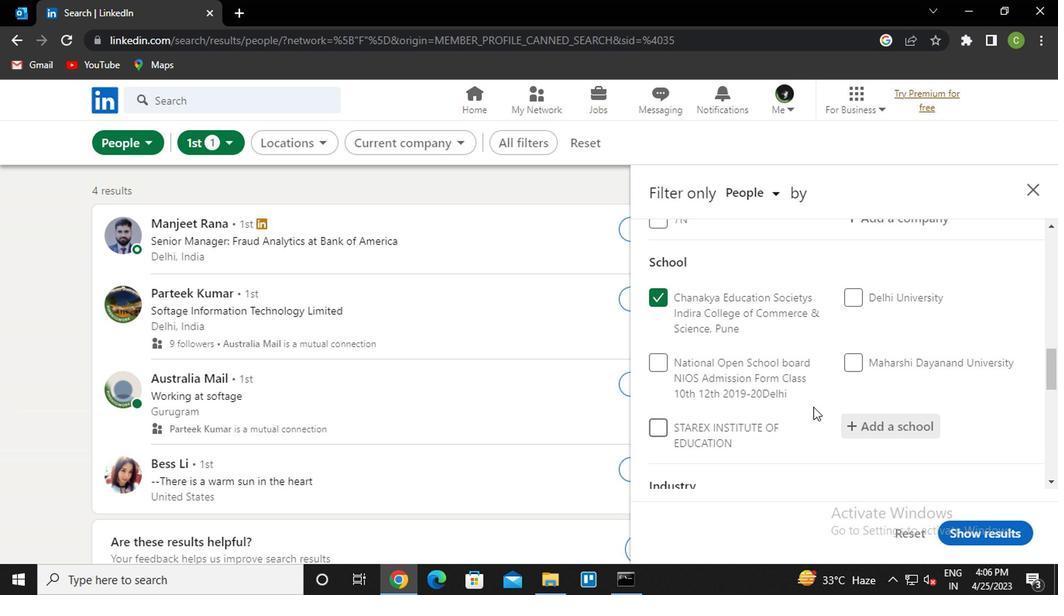 
Action: Mouse scrolled (809, 394) with delta (0, -1)
Screenshot: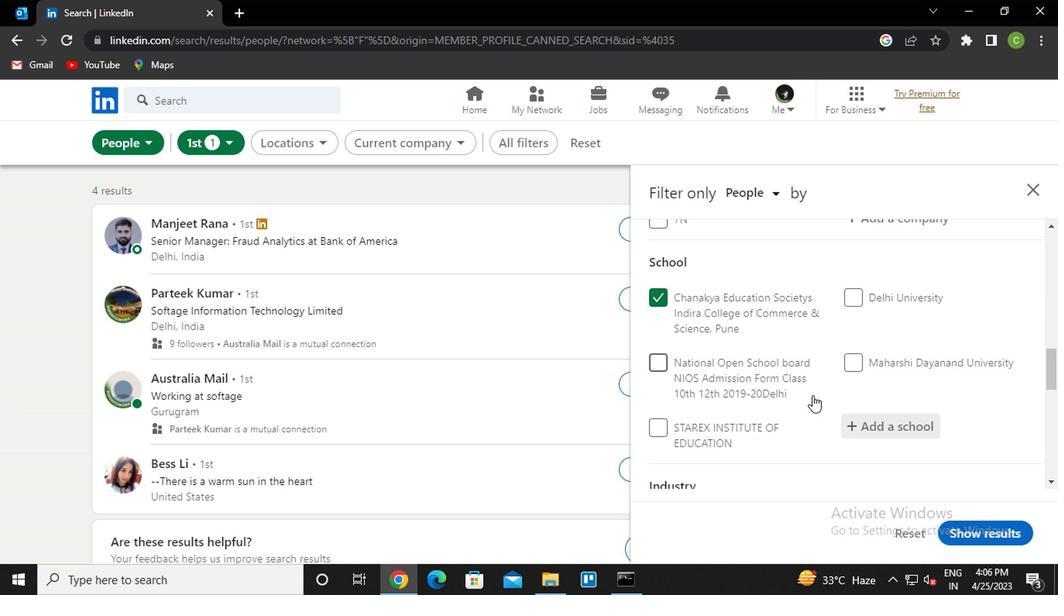 
Action: Mouse scrolled (809, 394) with delta (0, -1)
Screenshot: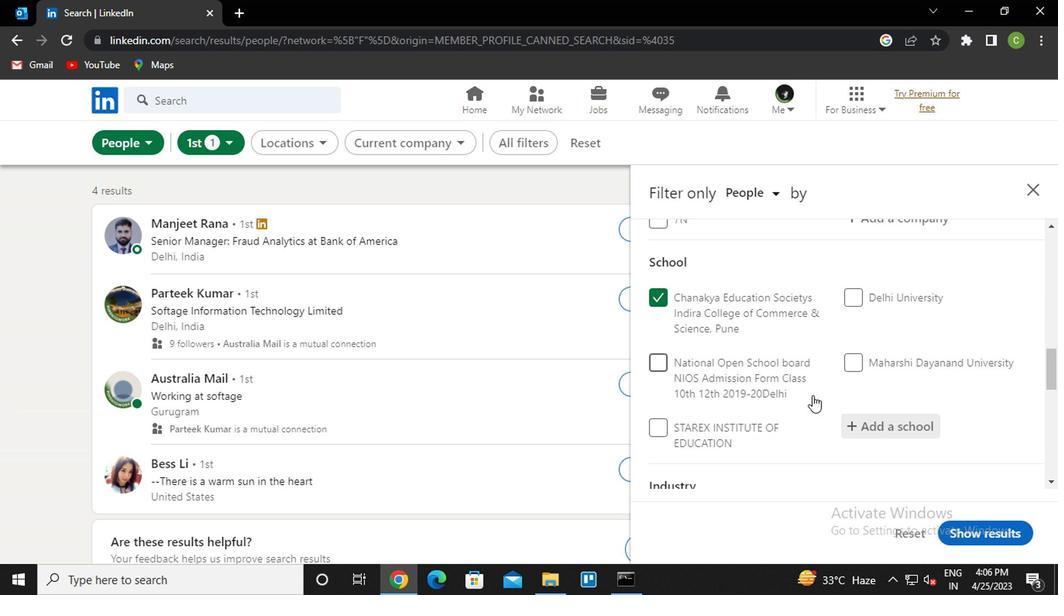 
Action: Mouse moved to (808, 395)
Screenshot: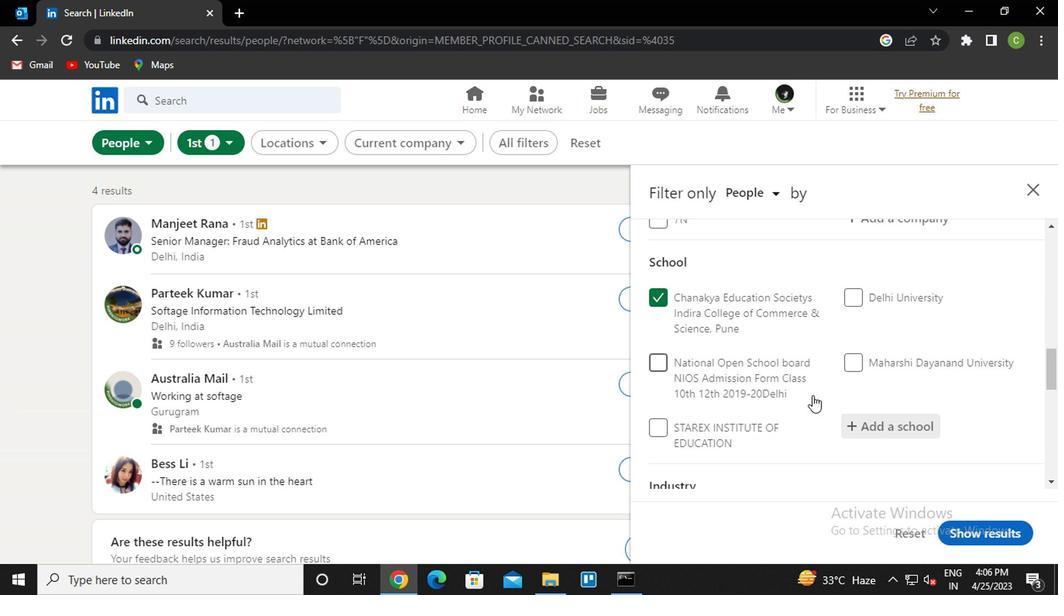 
Action: Mouse scrolled (808, 395) with delta (0, 0)
Screenshot: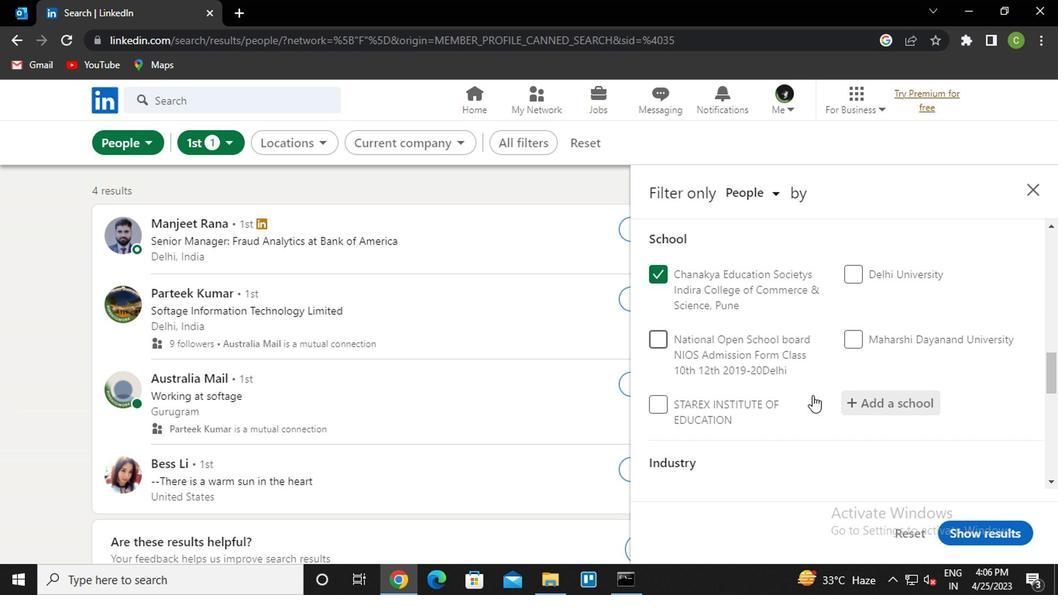 
Action: Mouse moved to (879, 351)
Screenshot: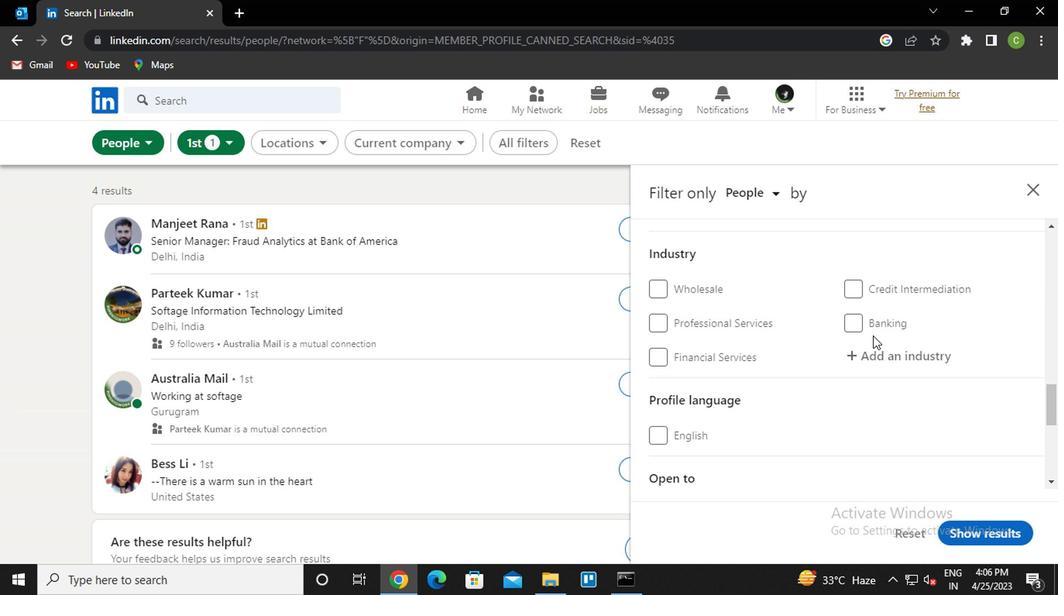 
Action: Mouse pressed left at (879, 351)
Screenshot: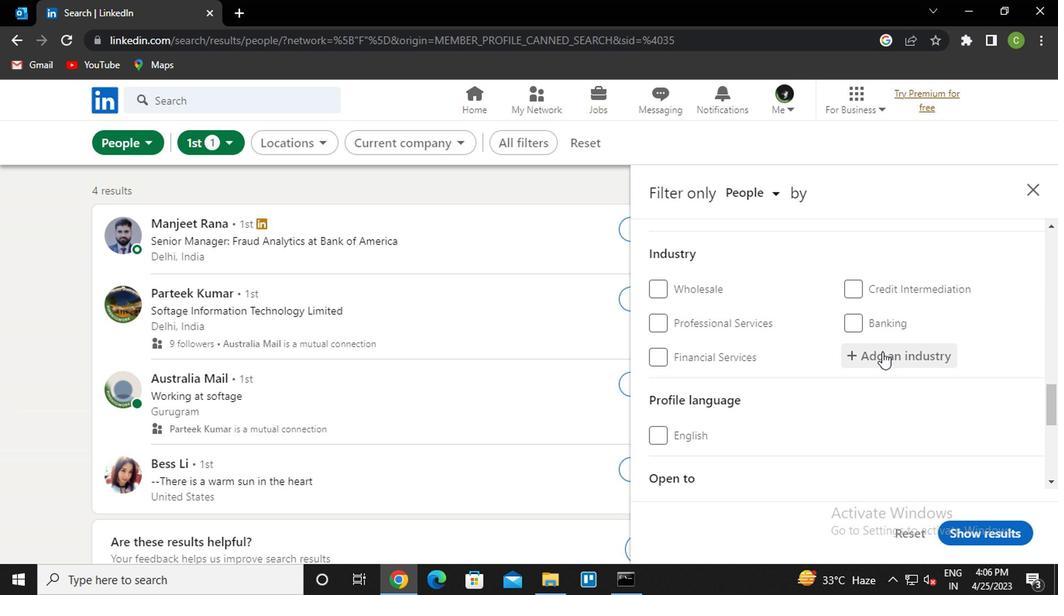 
Action: Mouse moved to (875, 423)
Screenshot: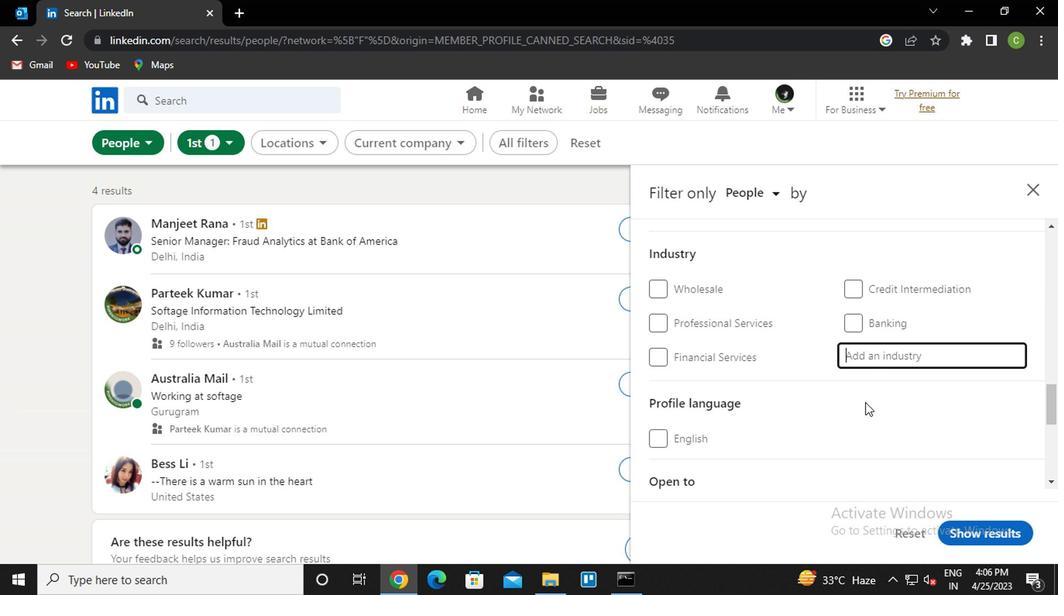 
Action: Key pressed <Key.caps_lock>t<Key.caps_lock>oba<Key.left><Key.down><Key.enter>
Screenshot: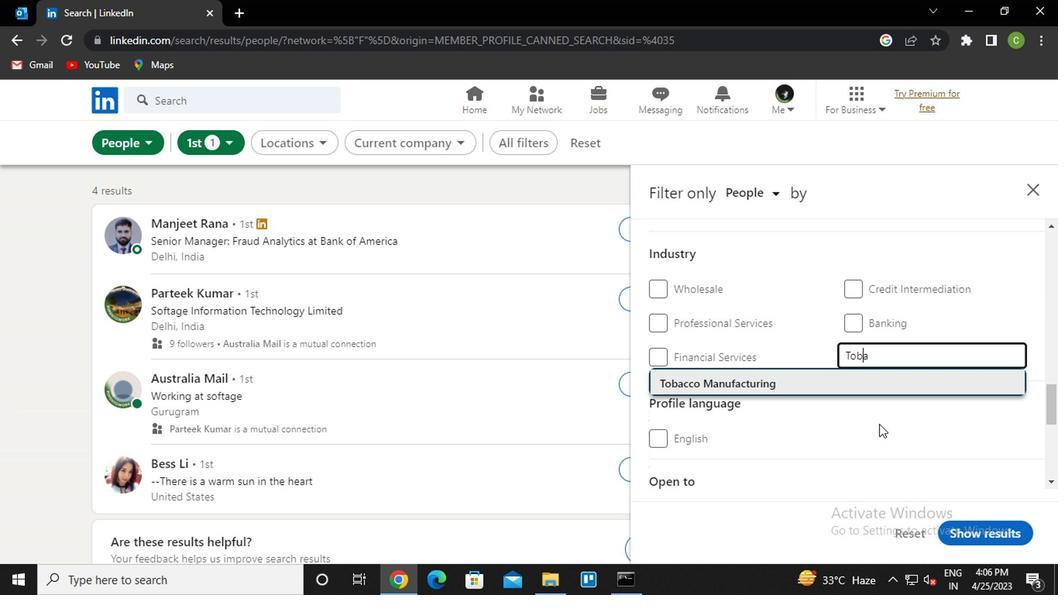
Action: Mouse scrolled (875, 423) with delta (0, 0)
Screenshot: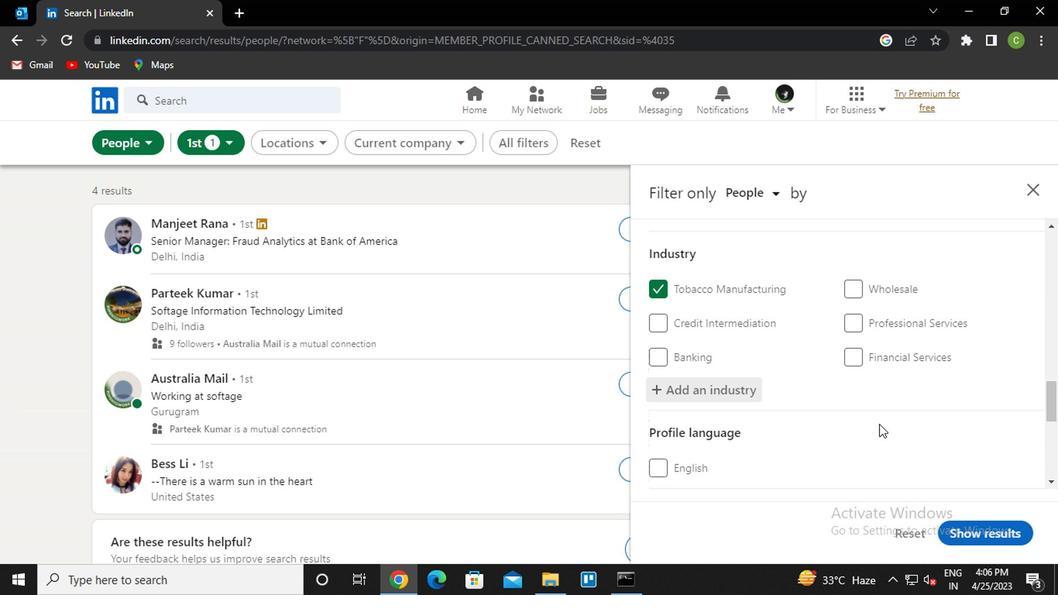 
Action: Mouse moved to (853, 412)
Screenshot: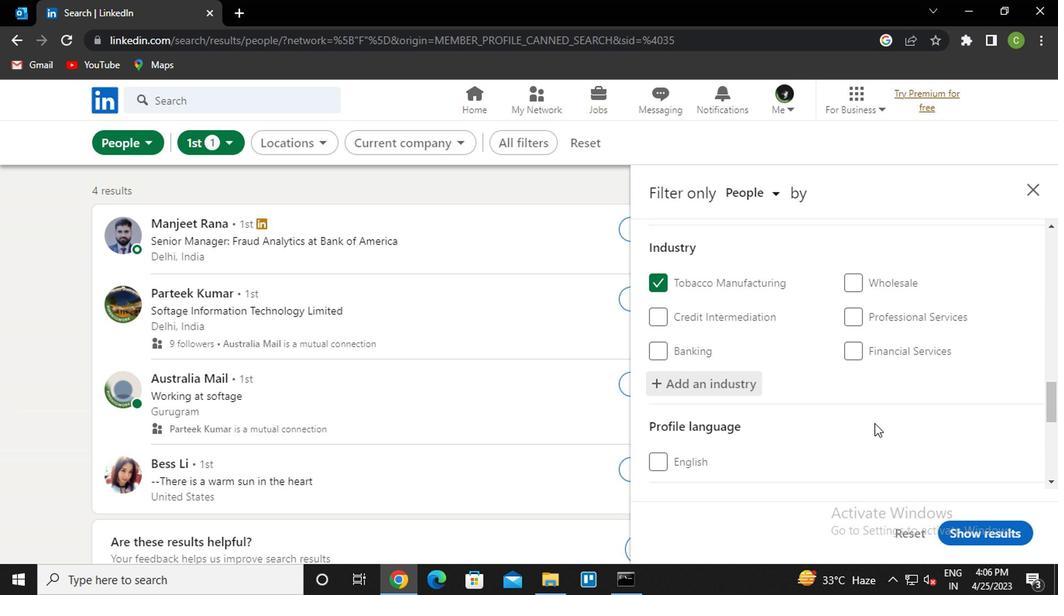 
Action: Mouse scrolled (853, 411) with delta (0, -1)
Screenshot: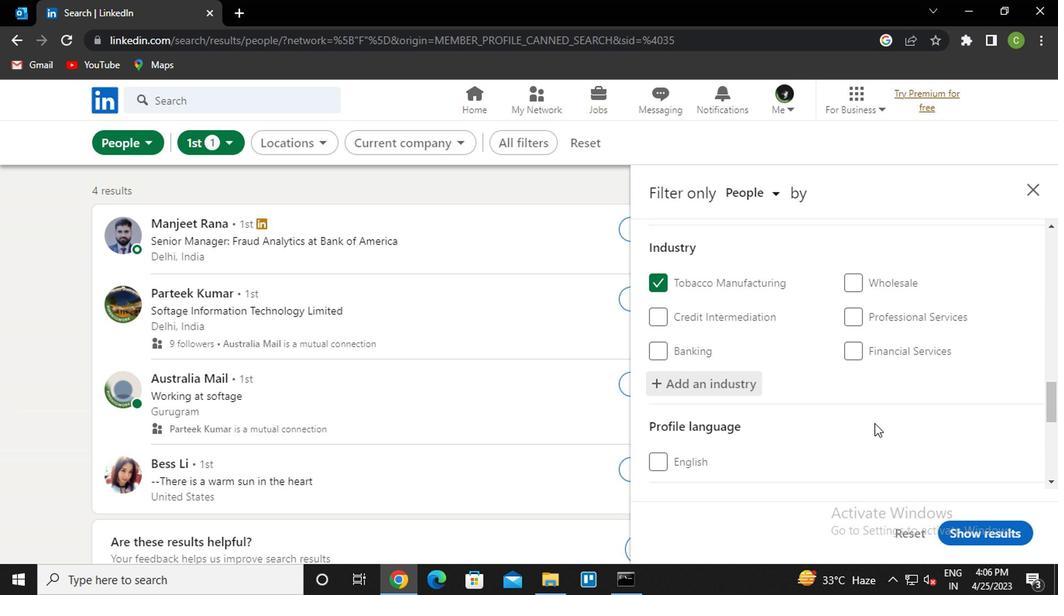 
Action: Mouse moved to (787, 375)
Screenshot: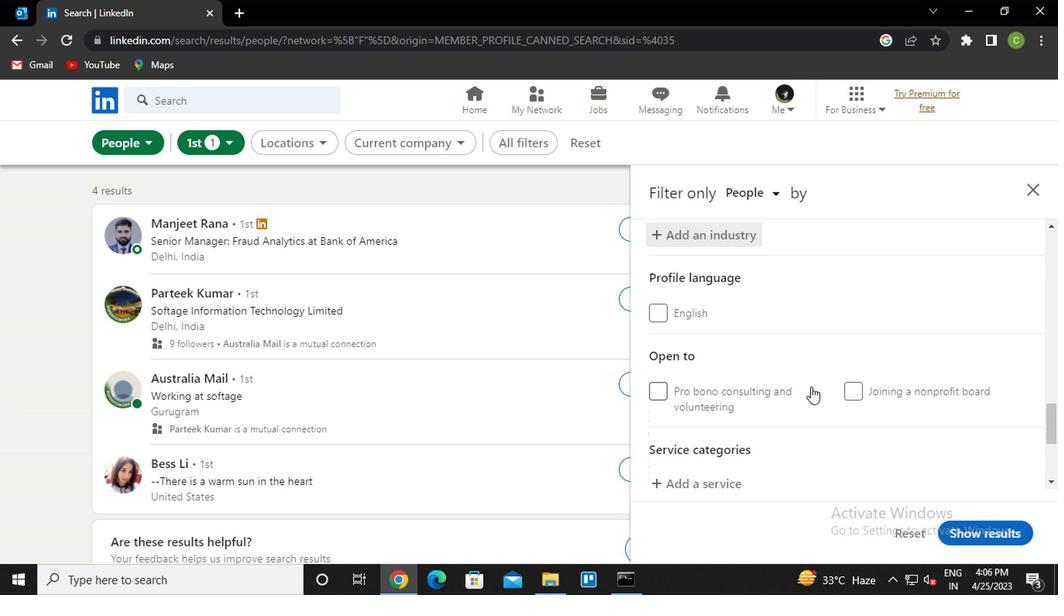 
Action: Mouse scrolled (787, 374) with delta (0, -1)
Screenshot: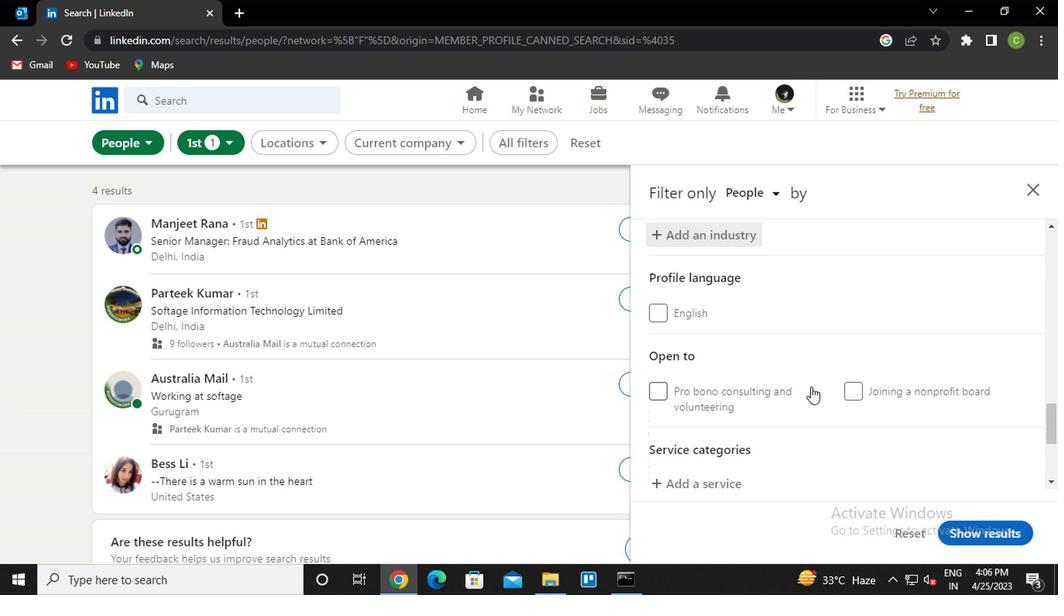 
Action: Mouse moved to (775, 380)
Screenshot: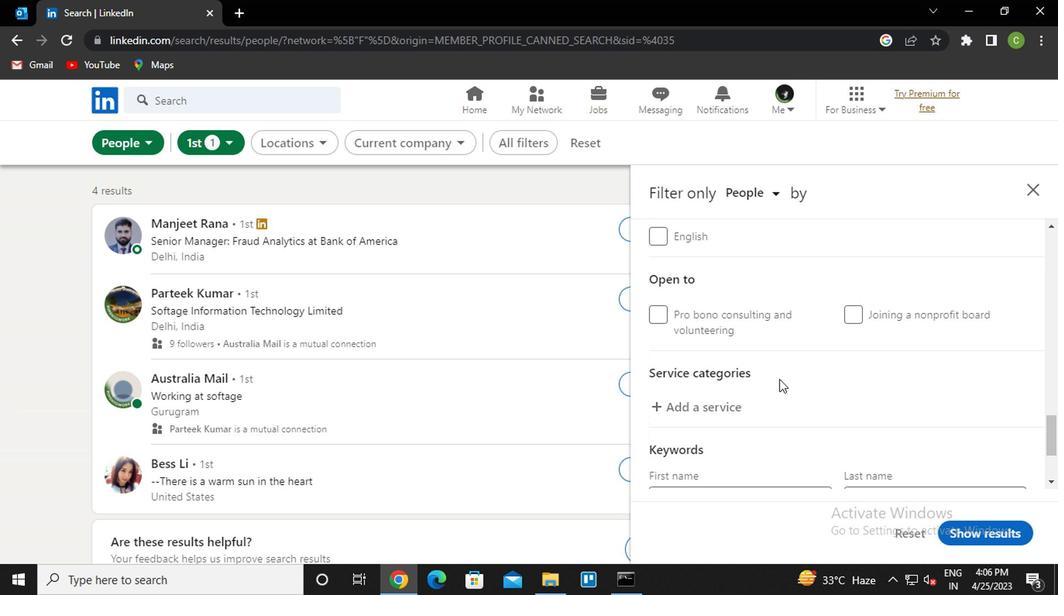 
Action: Mouse scrolled (775, 379) with delta (0, 0)
Screenshot: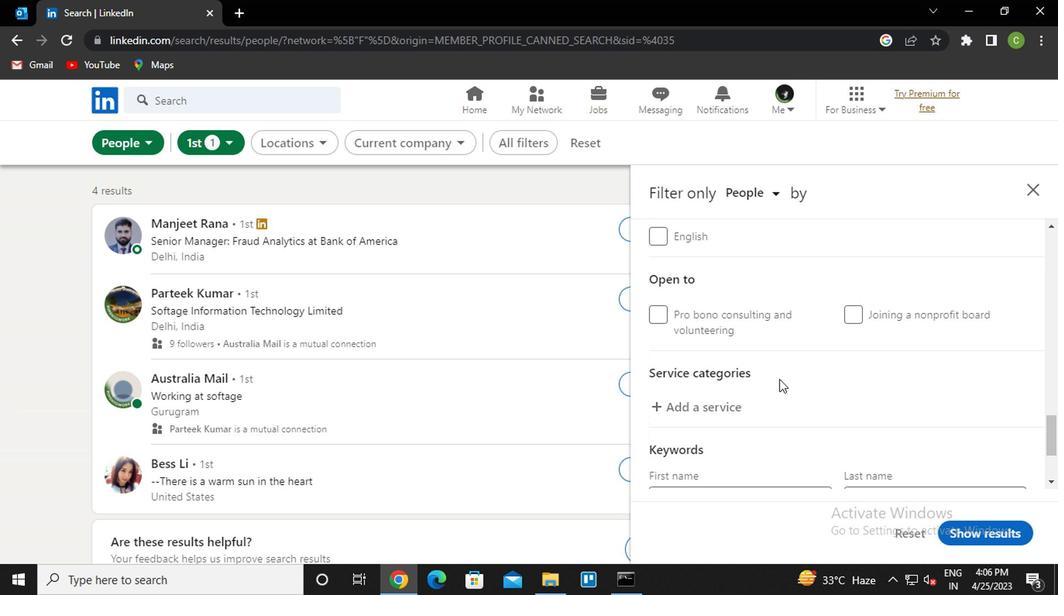
Action: Mouse moved to (716, 330)
Screenshot: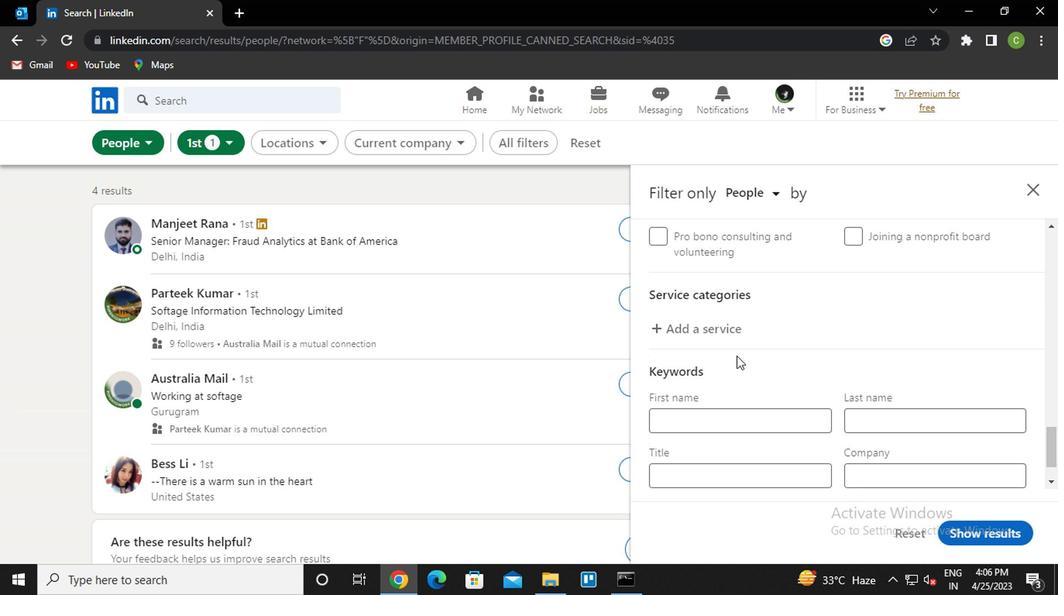 
Action: Mouse pressed left at (716, 330)
Screenshot: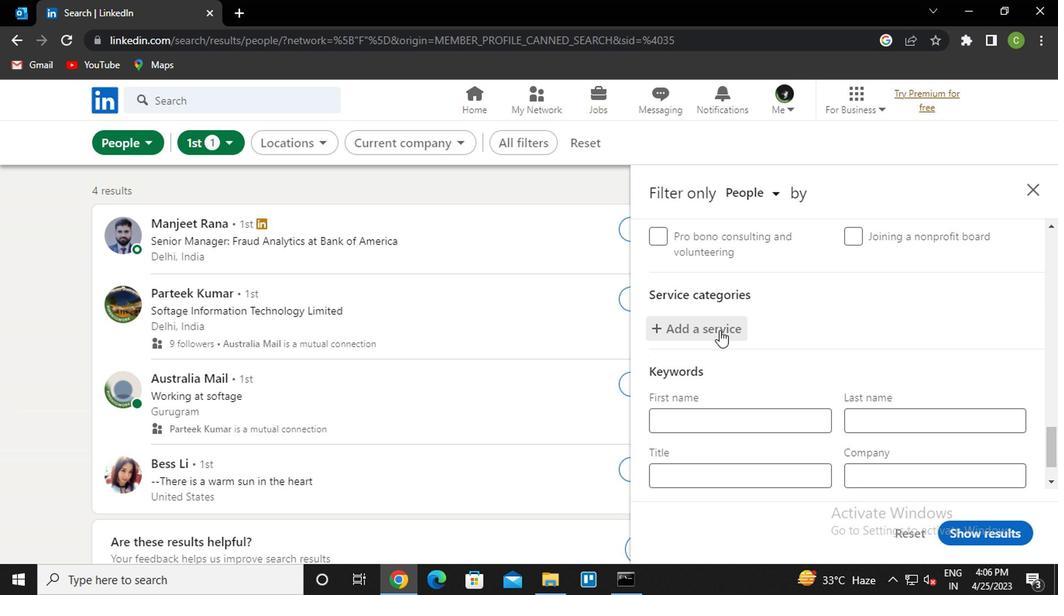 
Action: Key pressed <Key.caps_lock>t<Key.caps_lock>raining
Screenshot: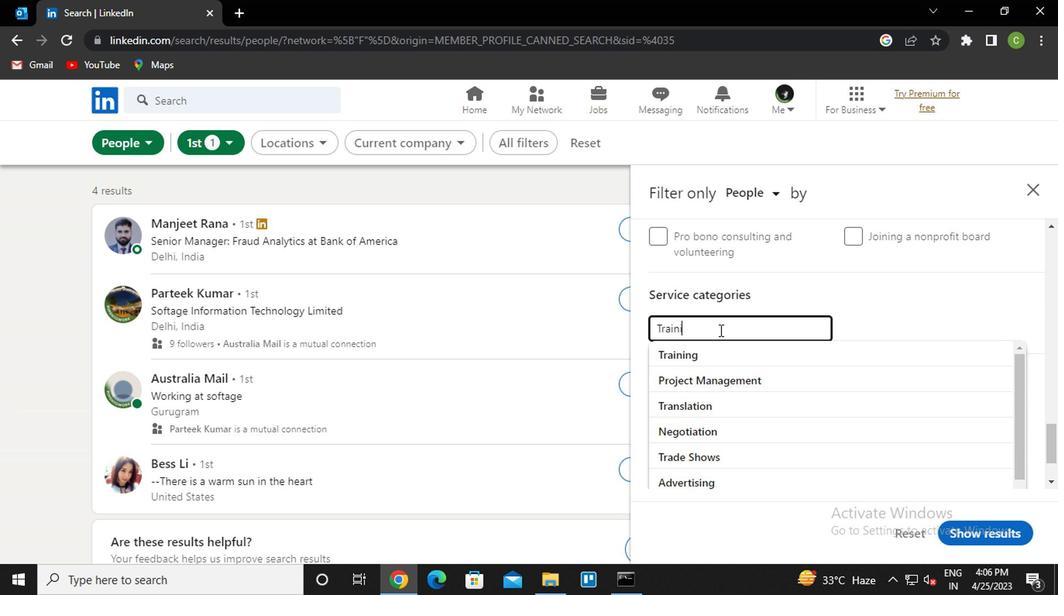 
Action: Mouse moved to (710, 345)
Screenshot: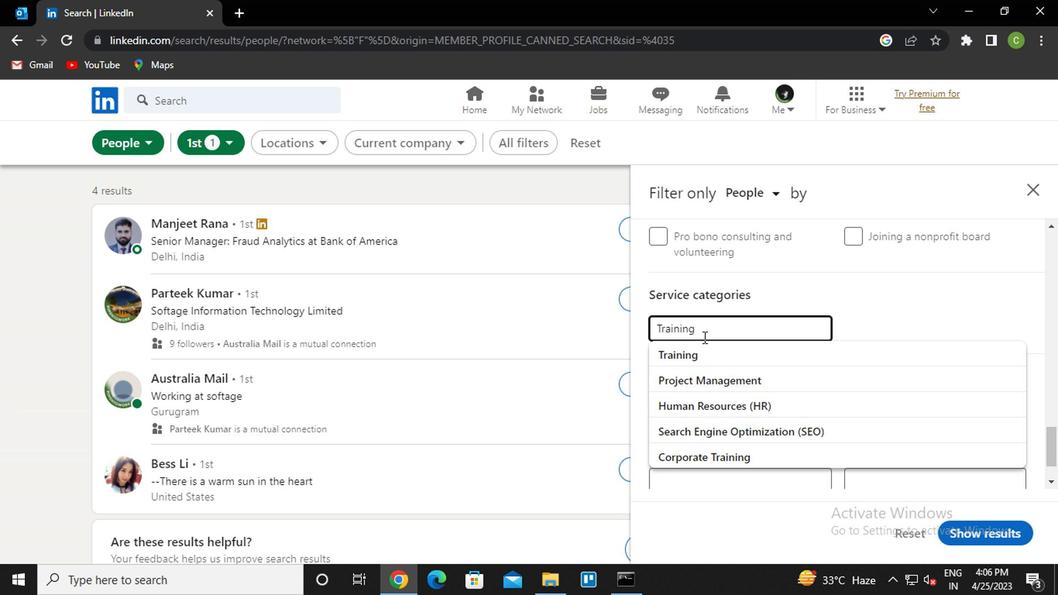 
Action: Mouse pressed left at (710, 345)
Screenshot: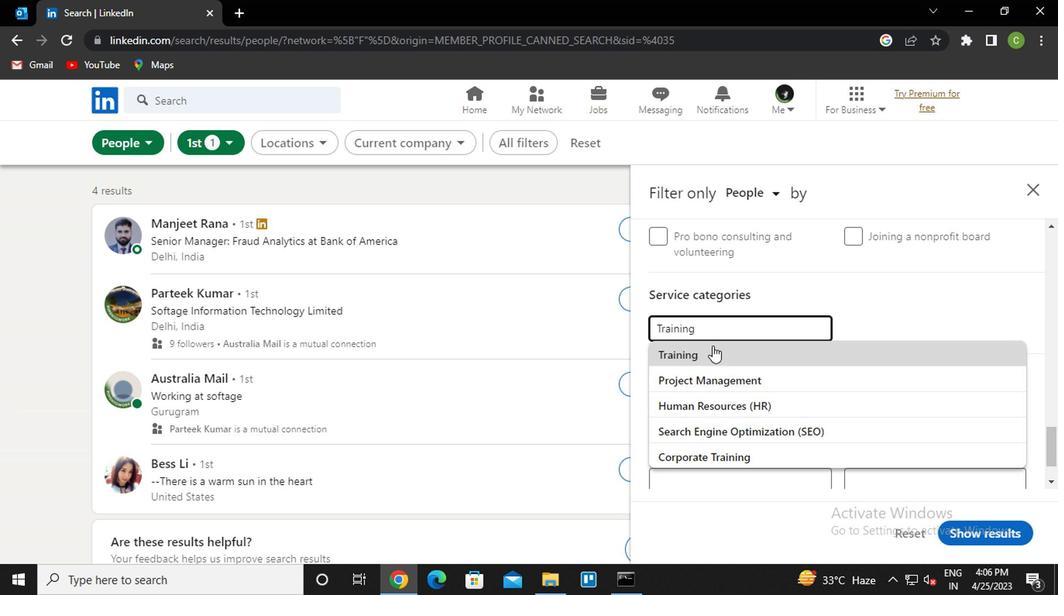 
Action: Mouse moved to (735, 340)
Screenshot: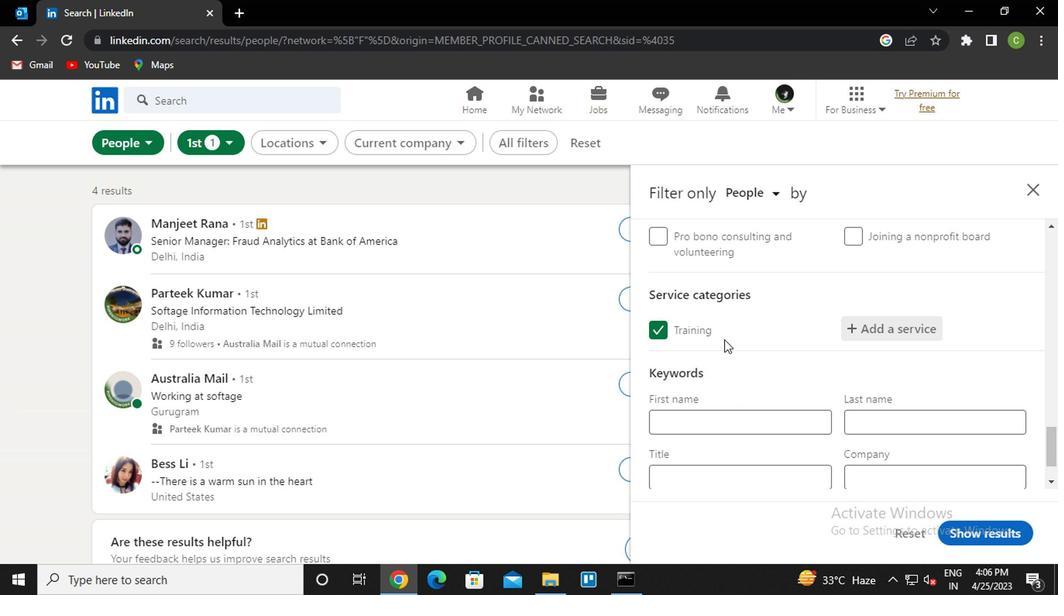 
Action: Mouse scrolled (735, 340) with delta (0, 0)
Screenshot: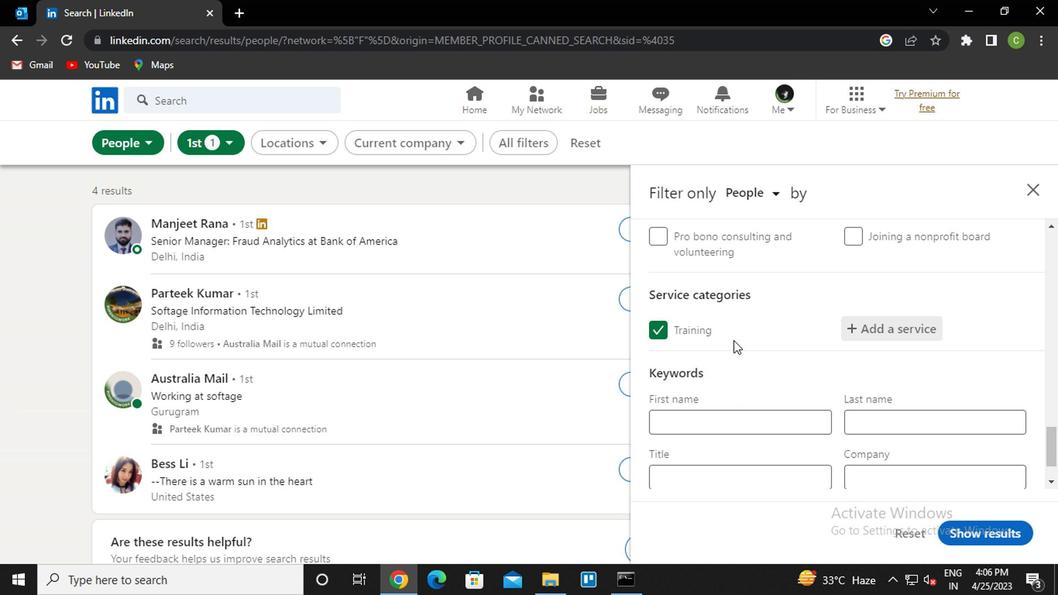 
Action: Mouse moved to (728, 414)
Screenshot: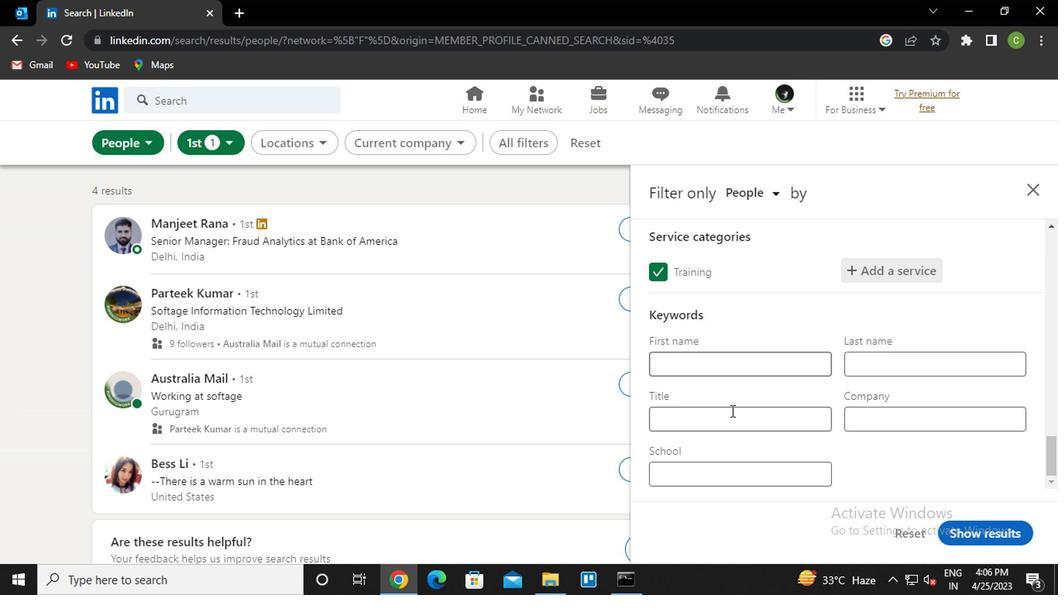 
Action: Mouse pressed left at (728, 414)
Screenshot: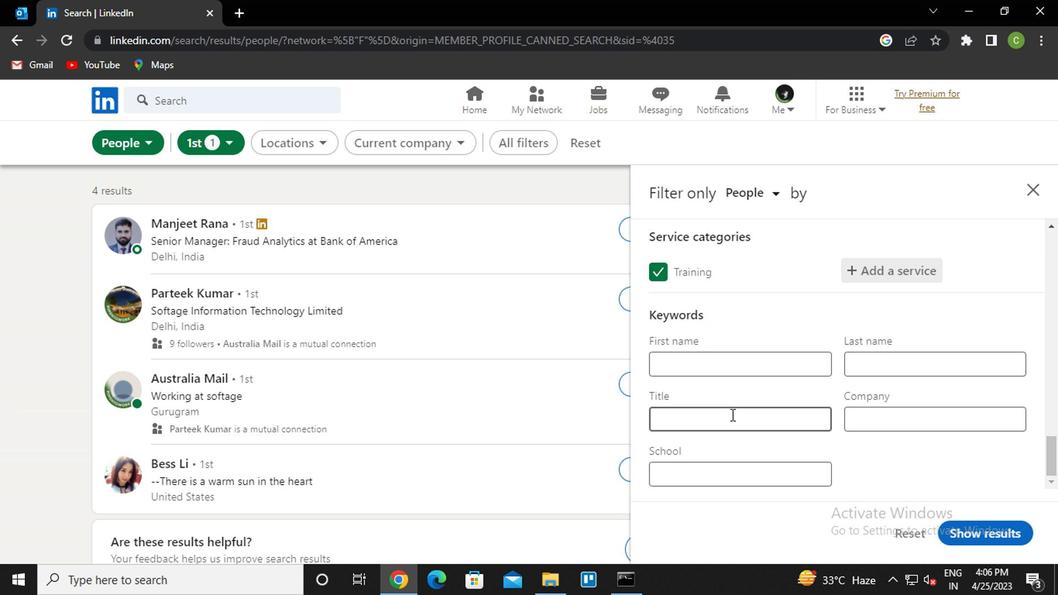 
Action: Key pressed <Key.caps_lock>m<Key.caps_lock>usician
Screenshot: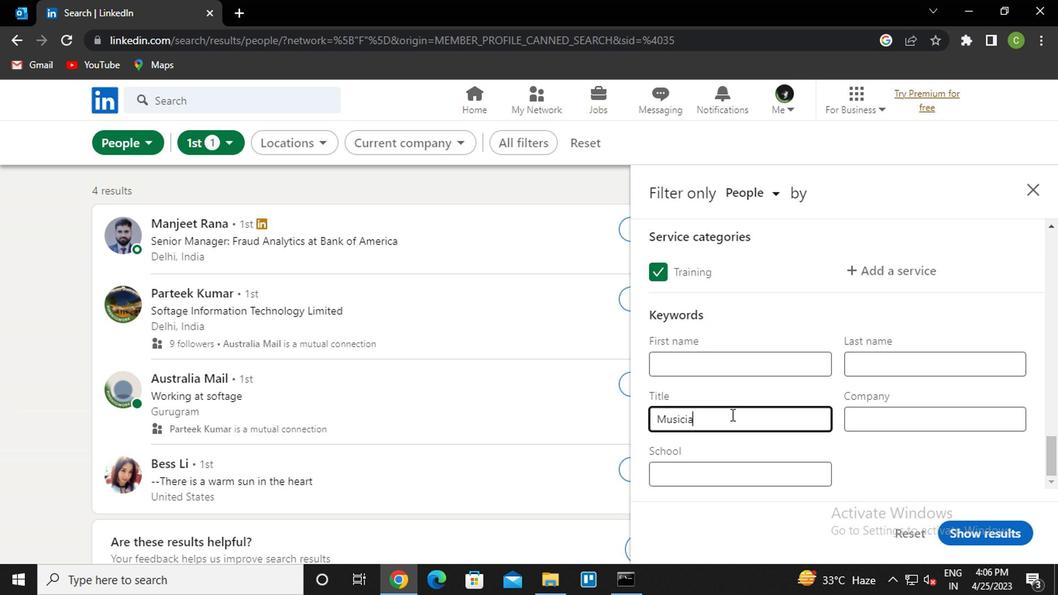 
Action: Mouse moved to (964, 526)
Screenshot: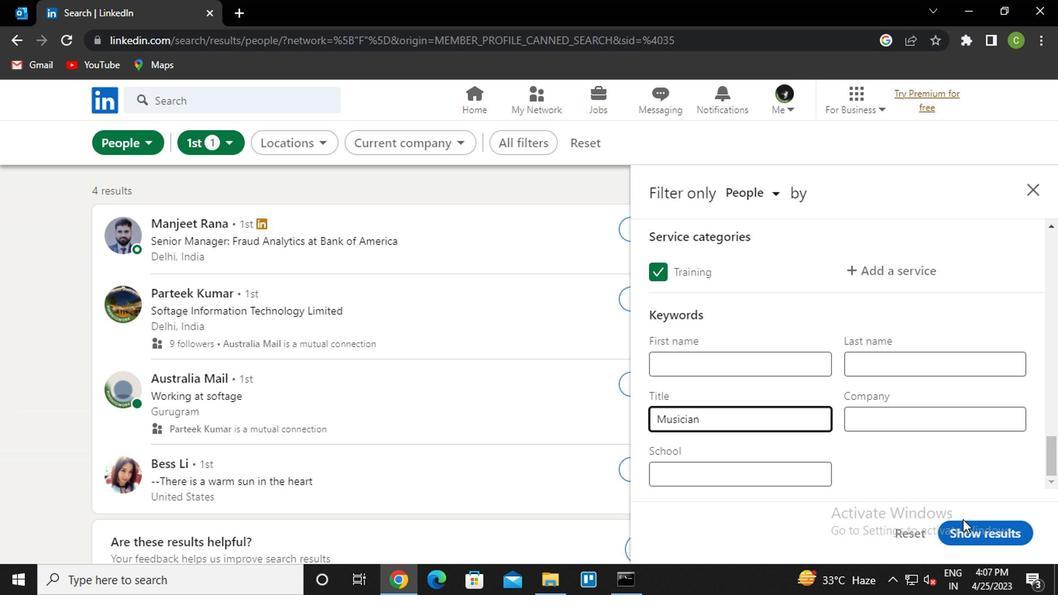 
Action: Mouse pressed left at (964, 526)
Screenshot: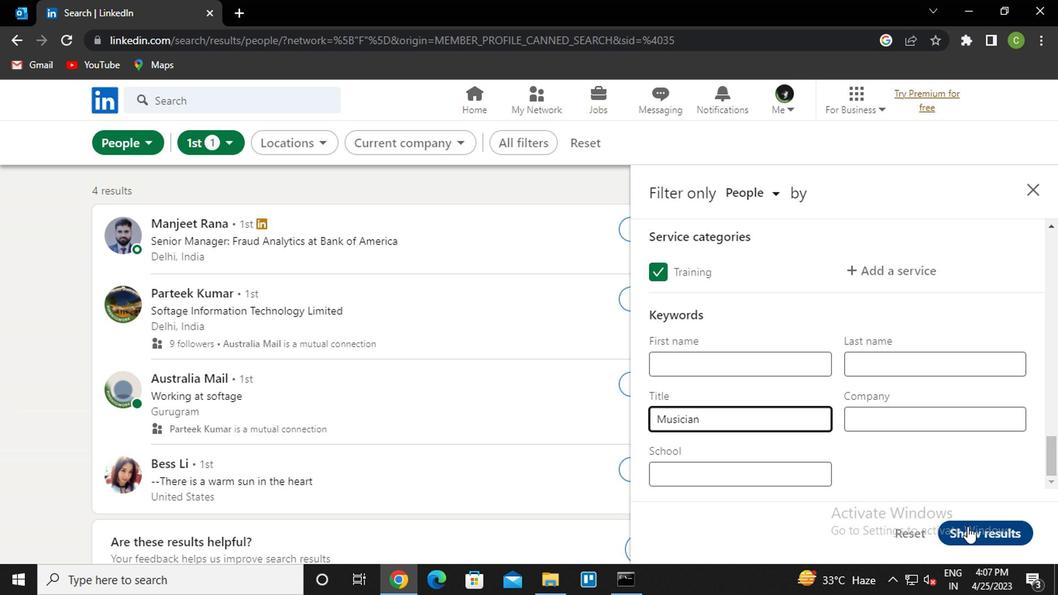 
Action: Mouse moved to (540, 389)
Screenshot: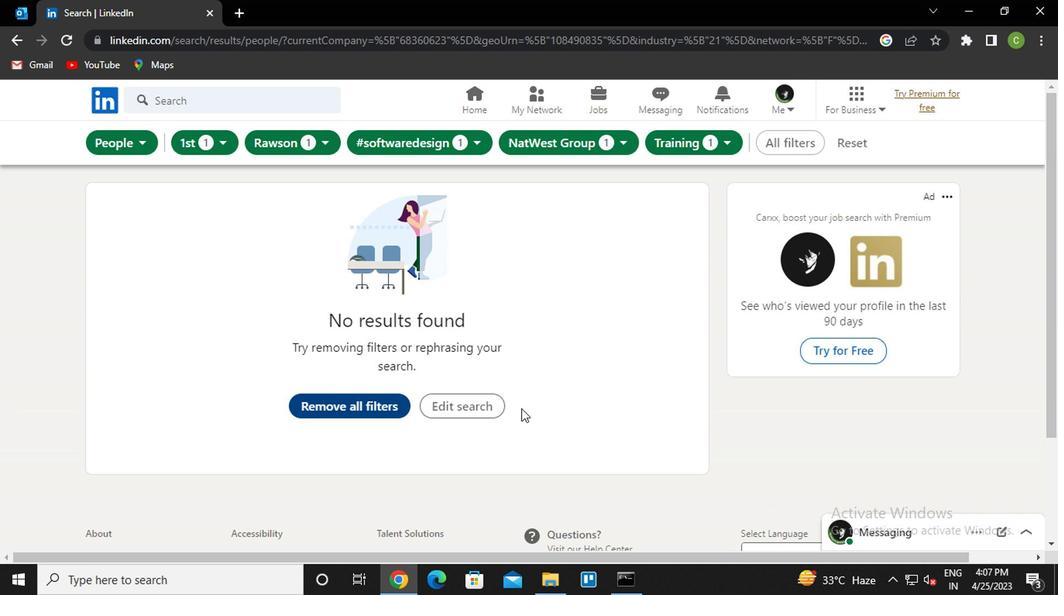
Action: Key pressed <Key.f8>
Screenshot: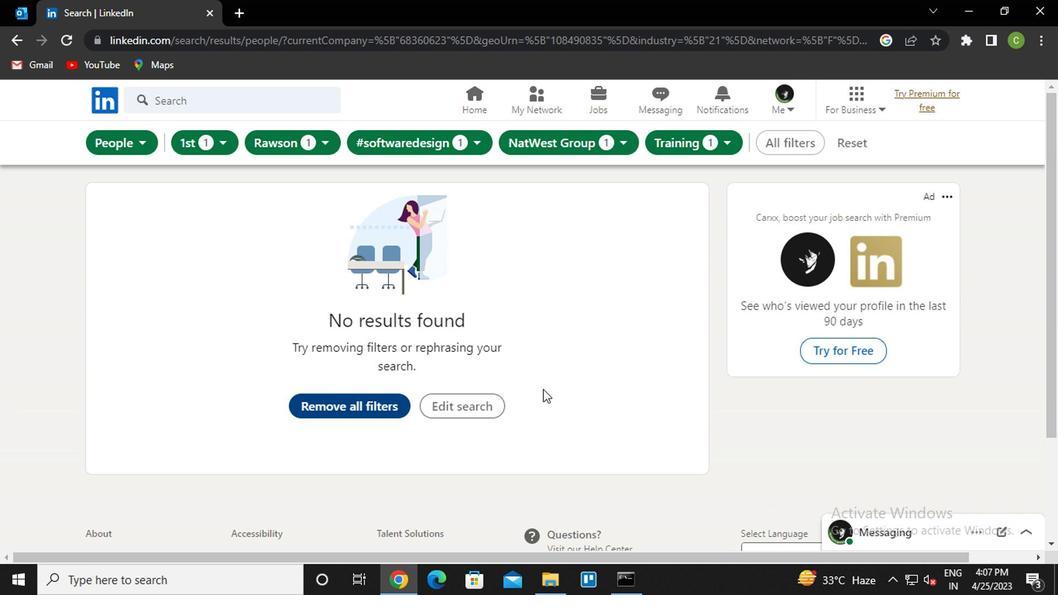 
